 Task: Search round trip flight ticket for 2 adults, 2 infants in seat and 1 infant on lap in first from Atlantic City: Atlantic City International Airport to Greensboro: Piedmont Triad International Airport on 5-1-2023 and return on 5-2-2023. Choice of flights is Southwest. Number of bags: 1 checked bag. Price is upto 109000. Outbound departure time preference is 4:00. Return departure time preference is 19:15.
Action: Mouse moved to (219, 244)
Screenshot: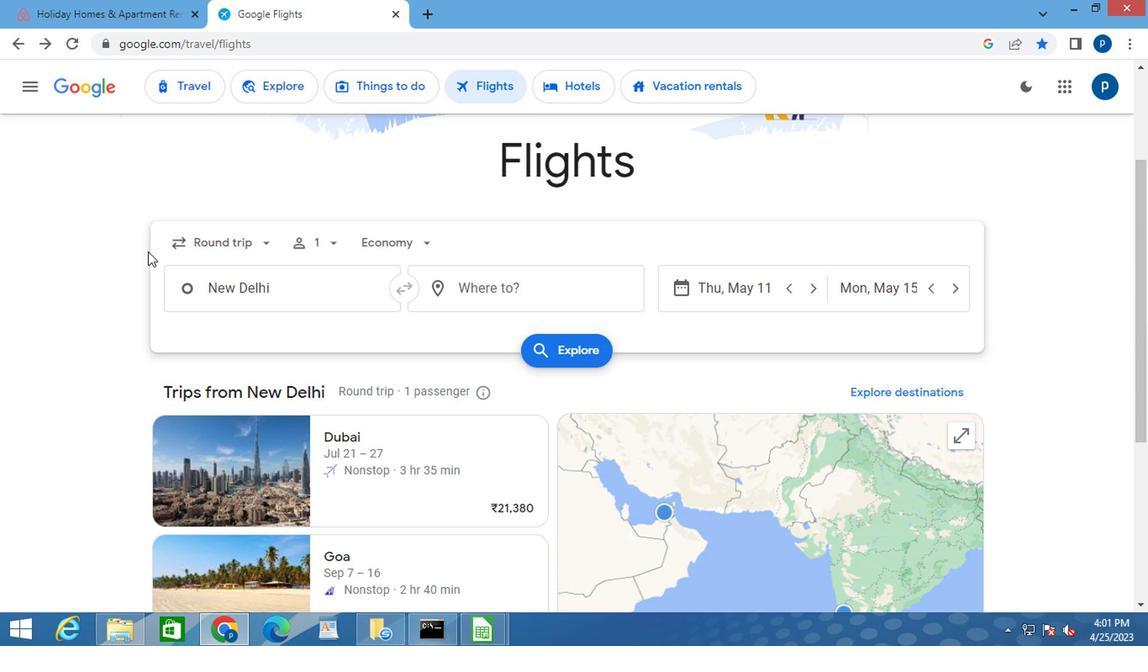 
Action: Mouse pressed left at (219, 244)
Screenshot: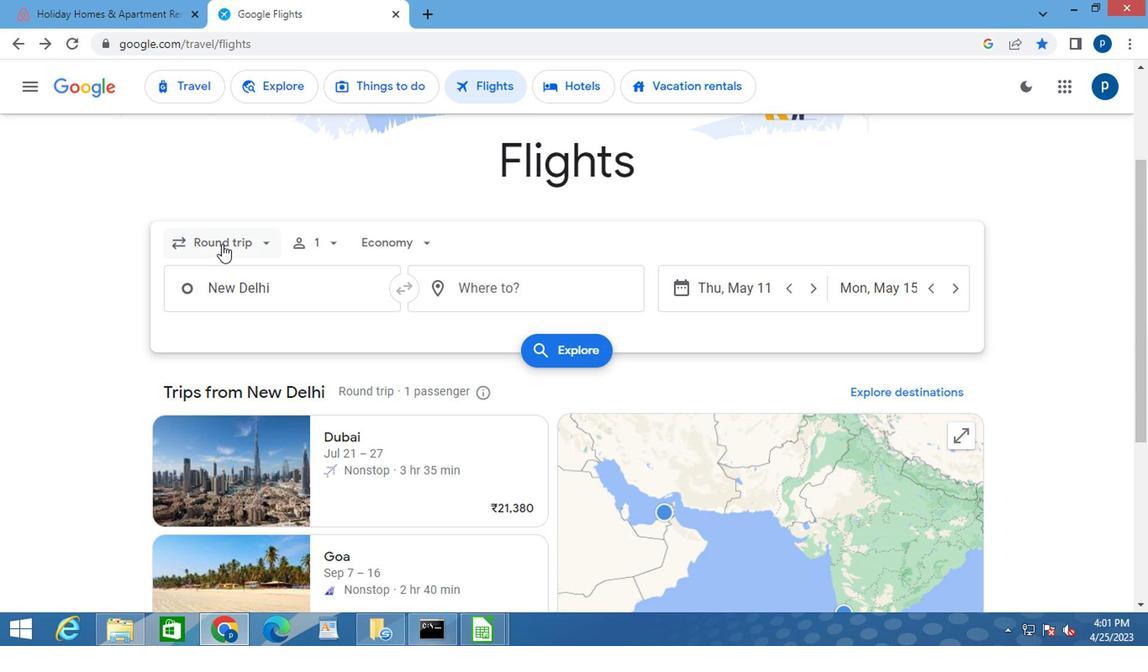 
Action: Mouse moved to (237, 285)
Screenshot: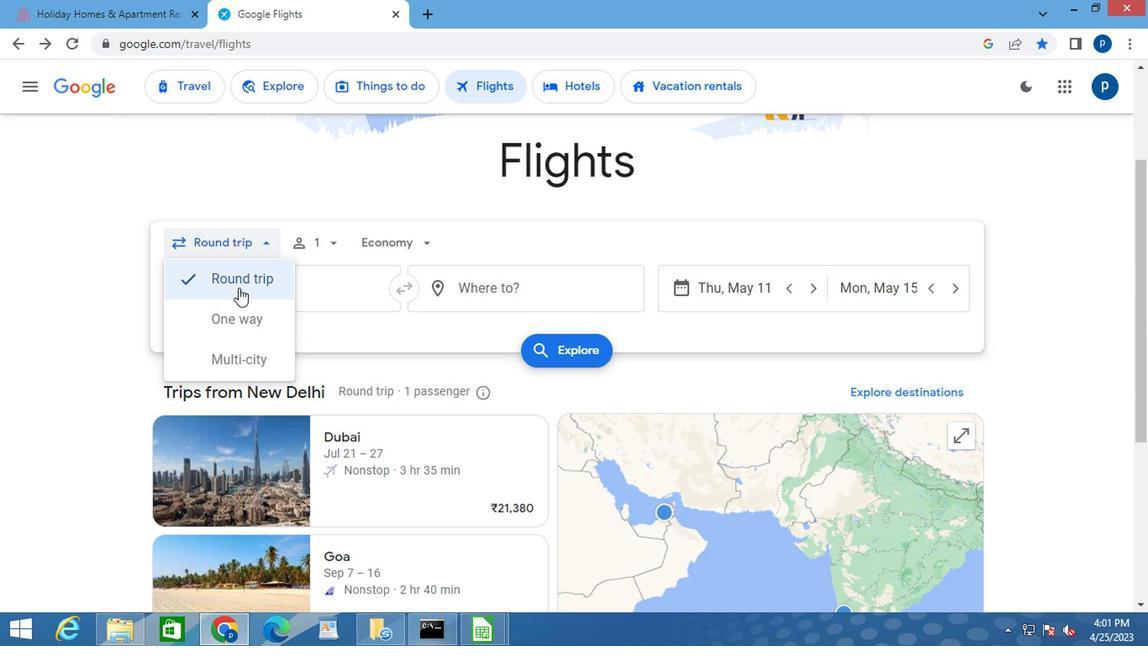 
Action: Mouse pressed left at (237, 285)
Screenshot: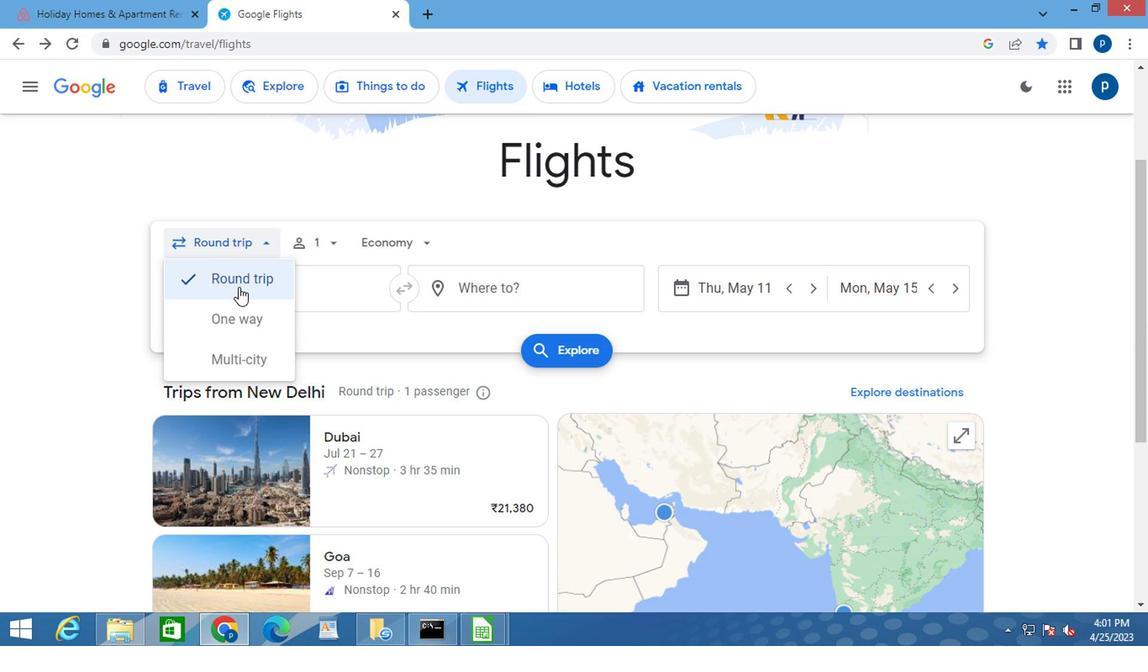 
Action: Mouse moved to (310, 244)
Screenshot: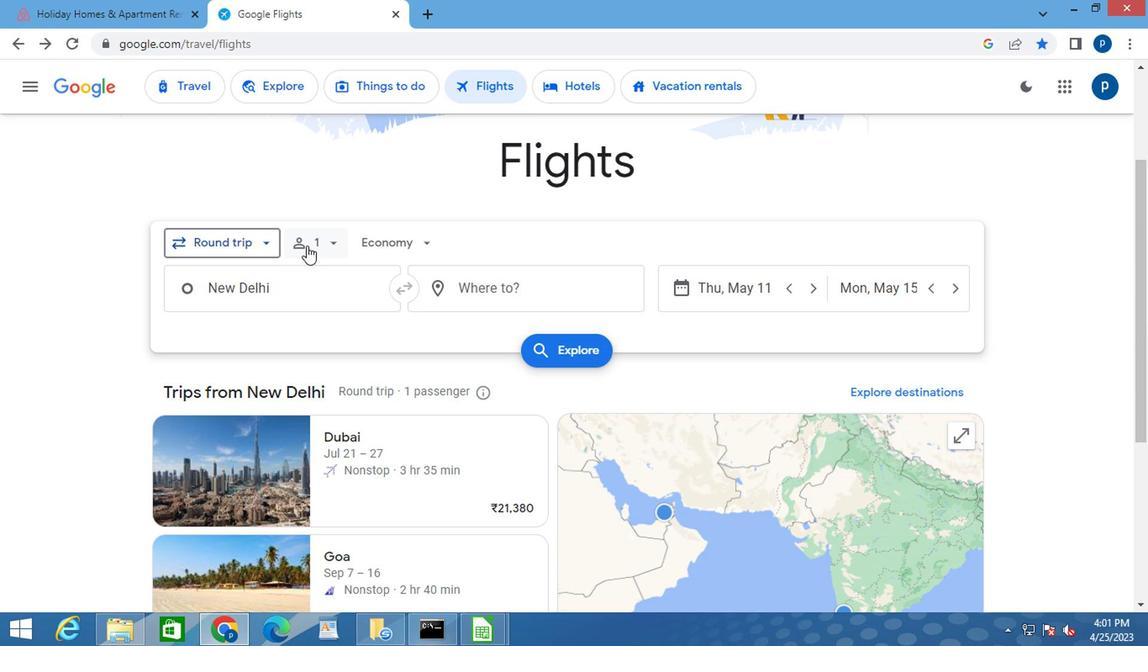 
Action: Mouse pressed left at (310, 244)
Screenshot: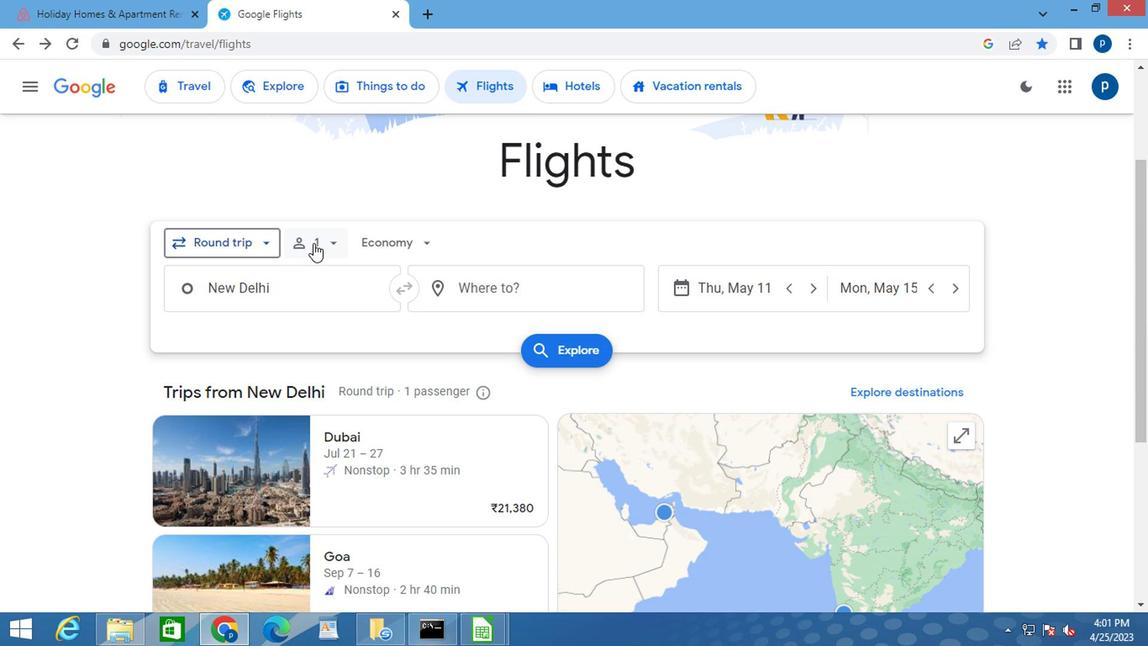 
Action: Mouse moved to (459, 290)
Screenshot: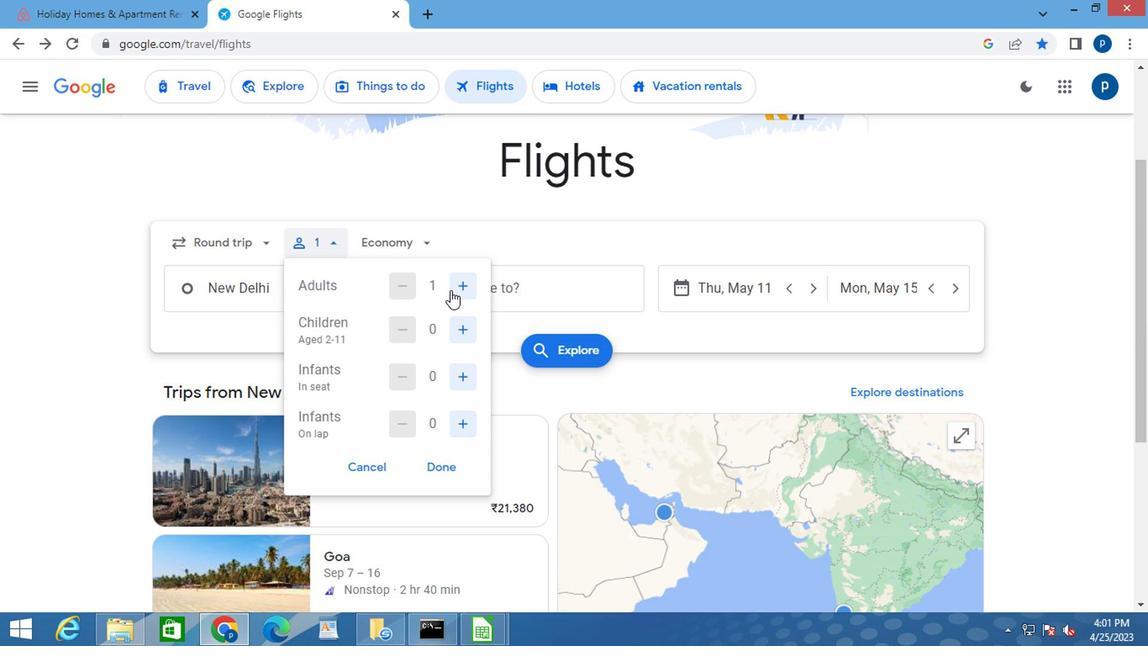 
Action: Mouse pressed left at (459, 290)
Screenshot: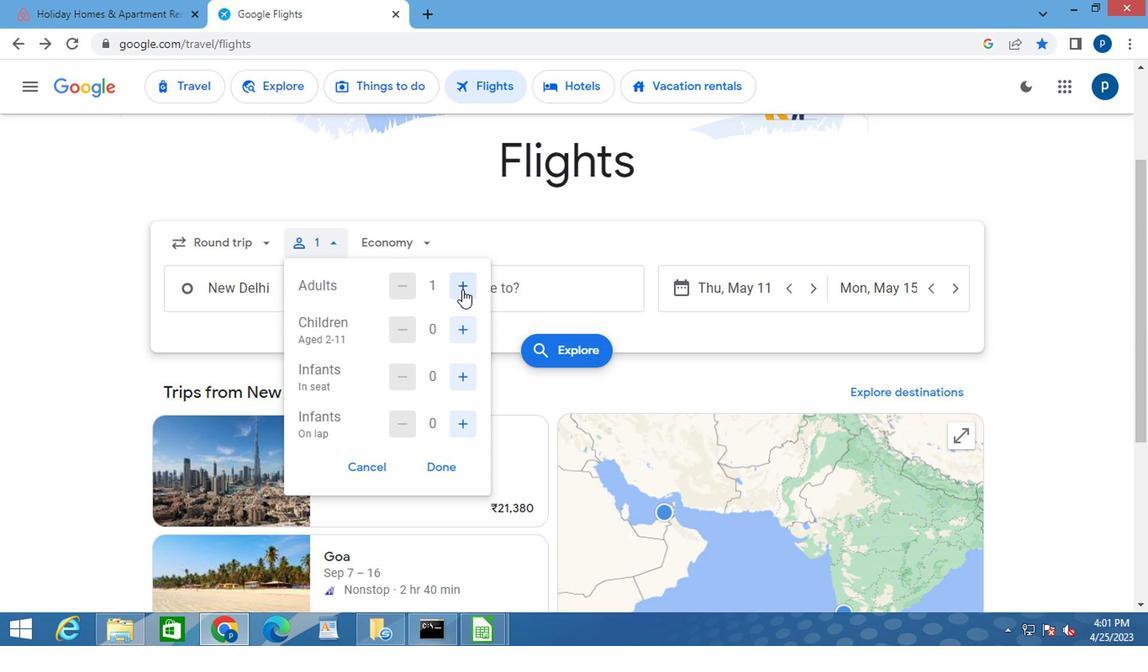 
Action: Mouse moved to (463, 376)
Screenshot: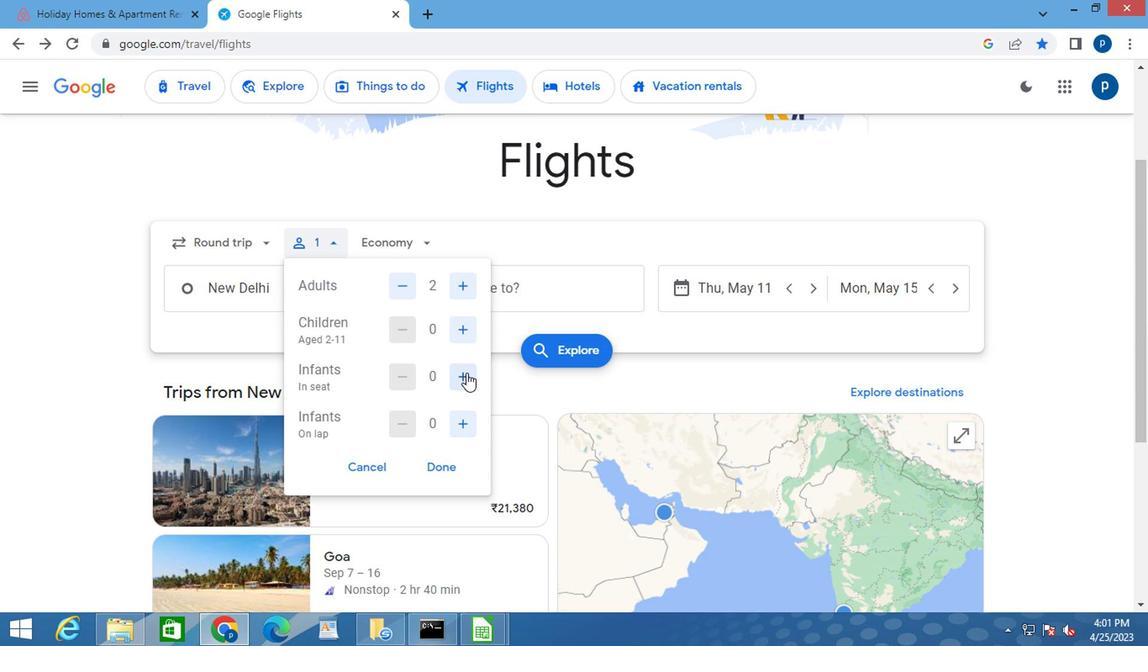 
Action: Mouse pressed left at (463, 376)
Screenshot: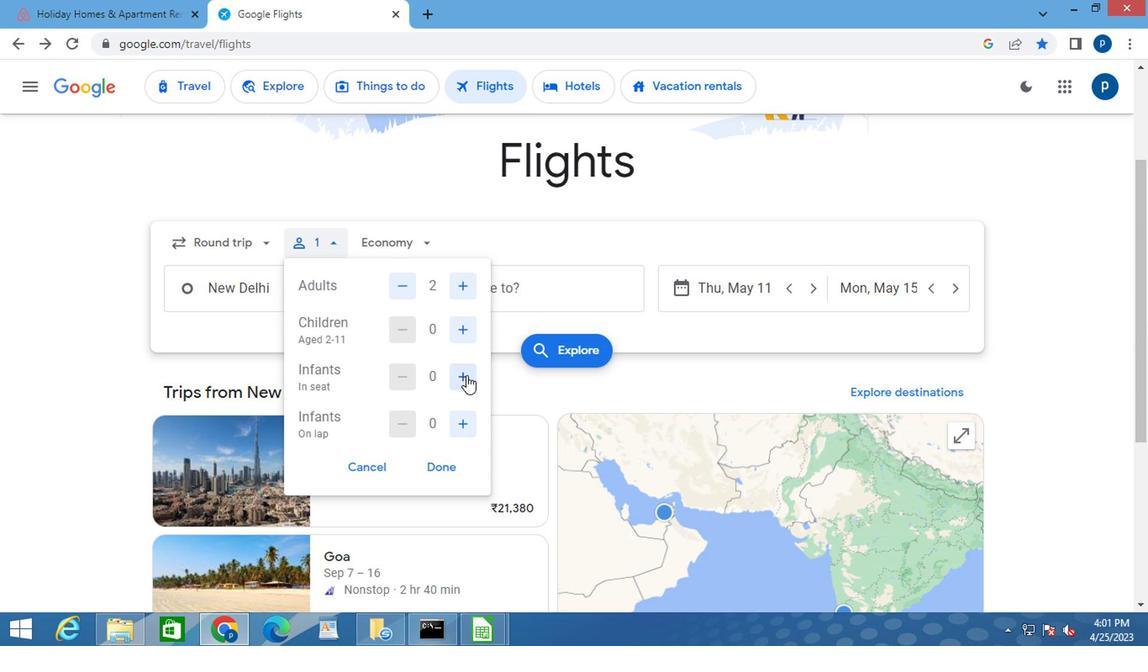 
Action: Mouse moved to (463, 376)
Screenshot: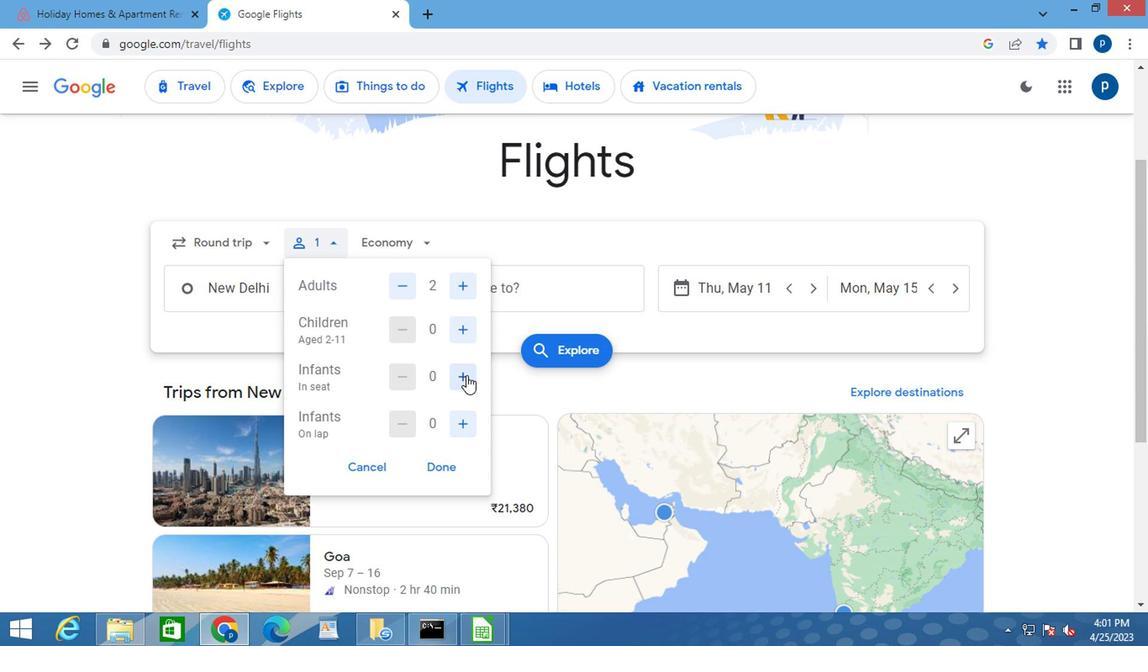 
Action: Mouse pressed left at (463, 376)
Screenshot: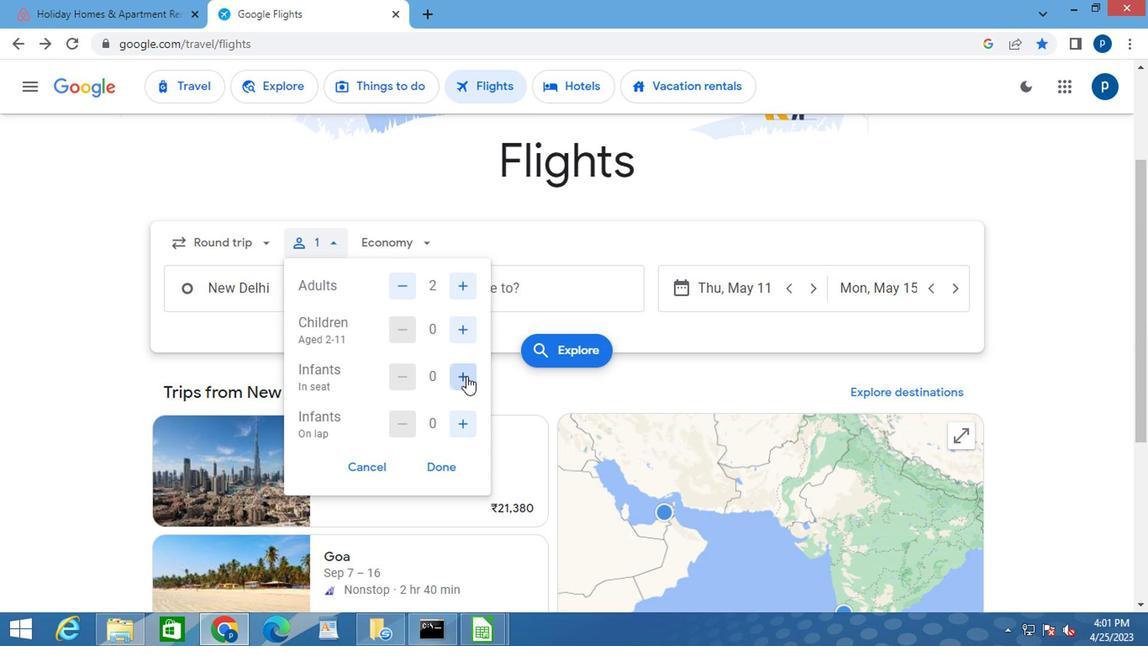 
Action: Mouse moved to (459, 424)
Screenshot: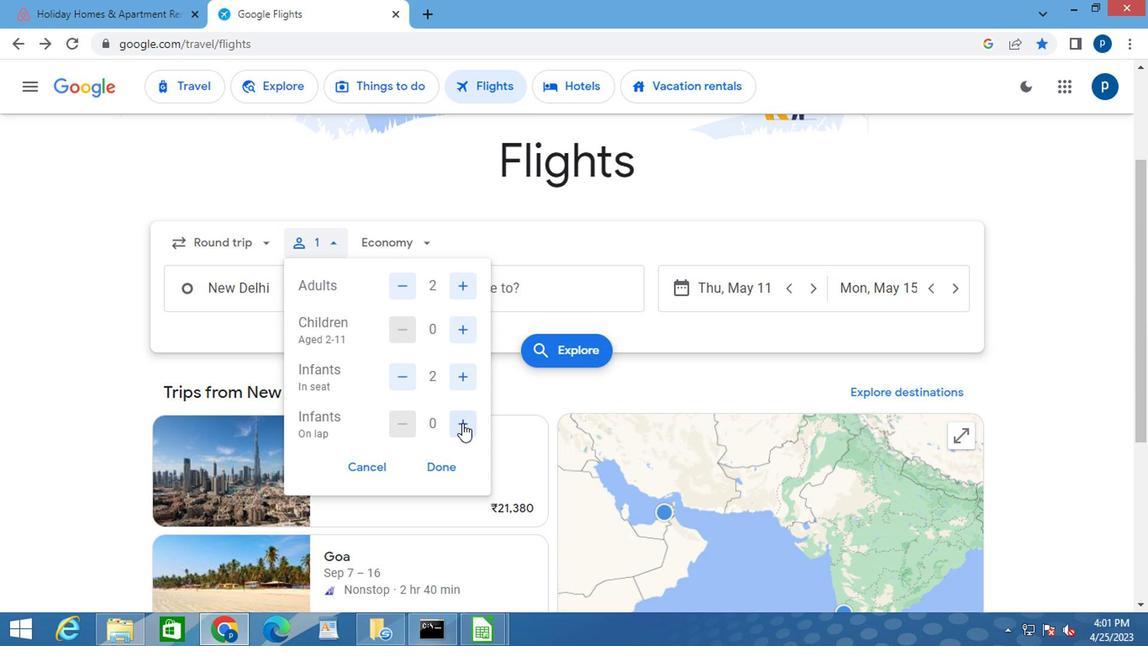 
Action: Mouse pressed left at (459, 424)
Screenshot: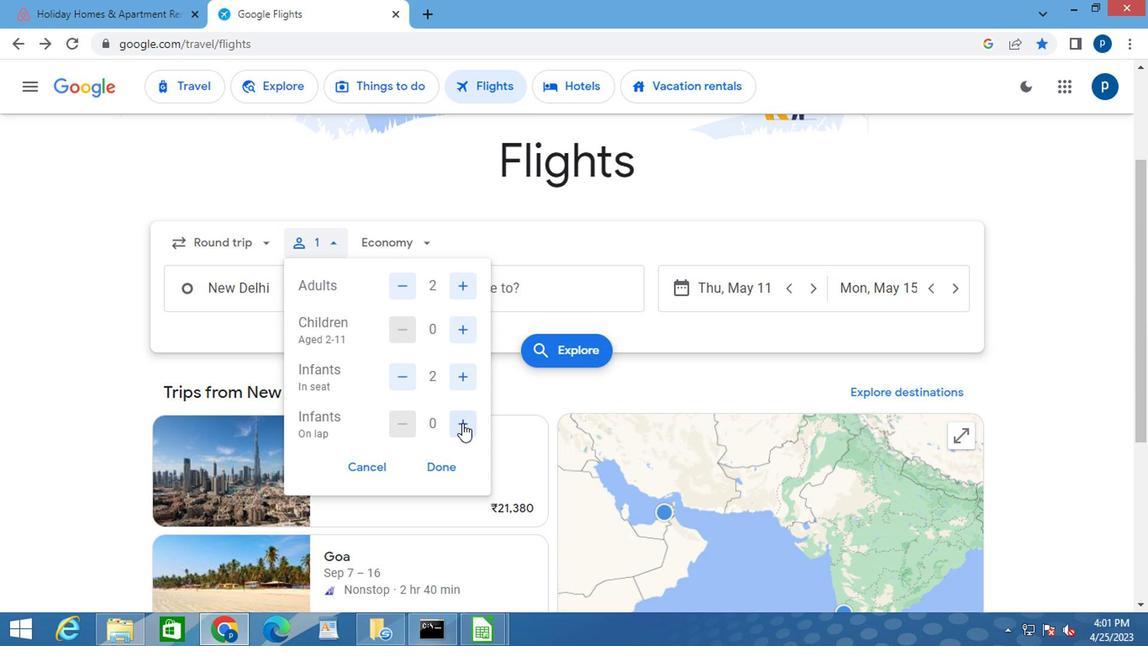 
Action: Mouse moved to (442, 464)
Screenshot: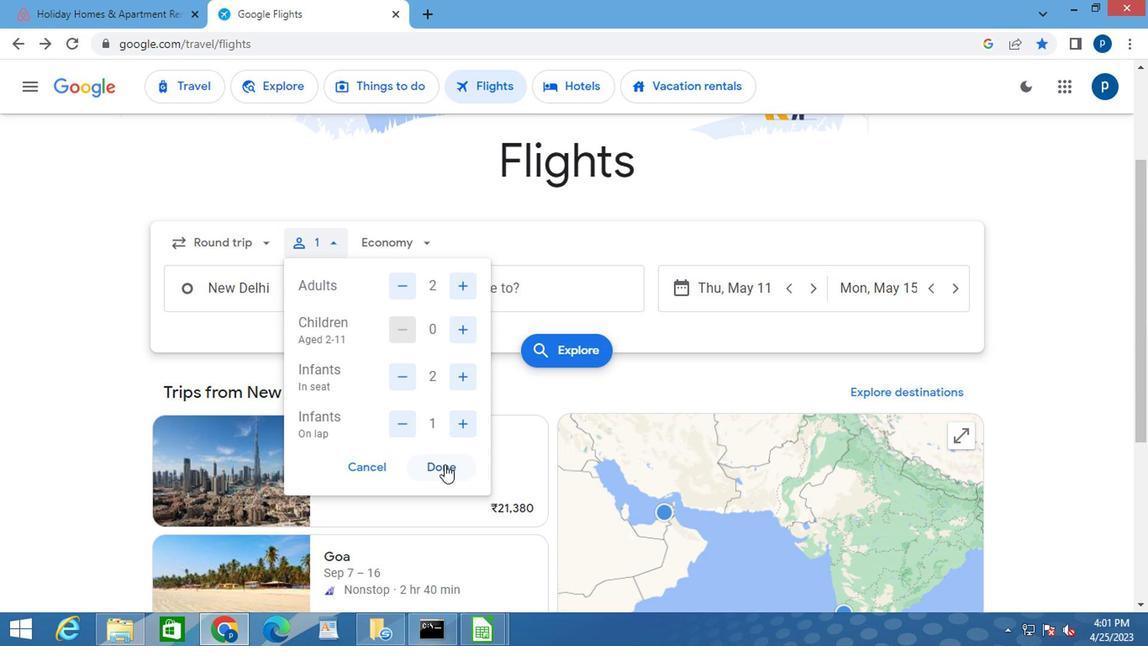 
Action: Mouse pressed left at (442, 464)
Screenshot: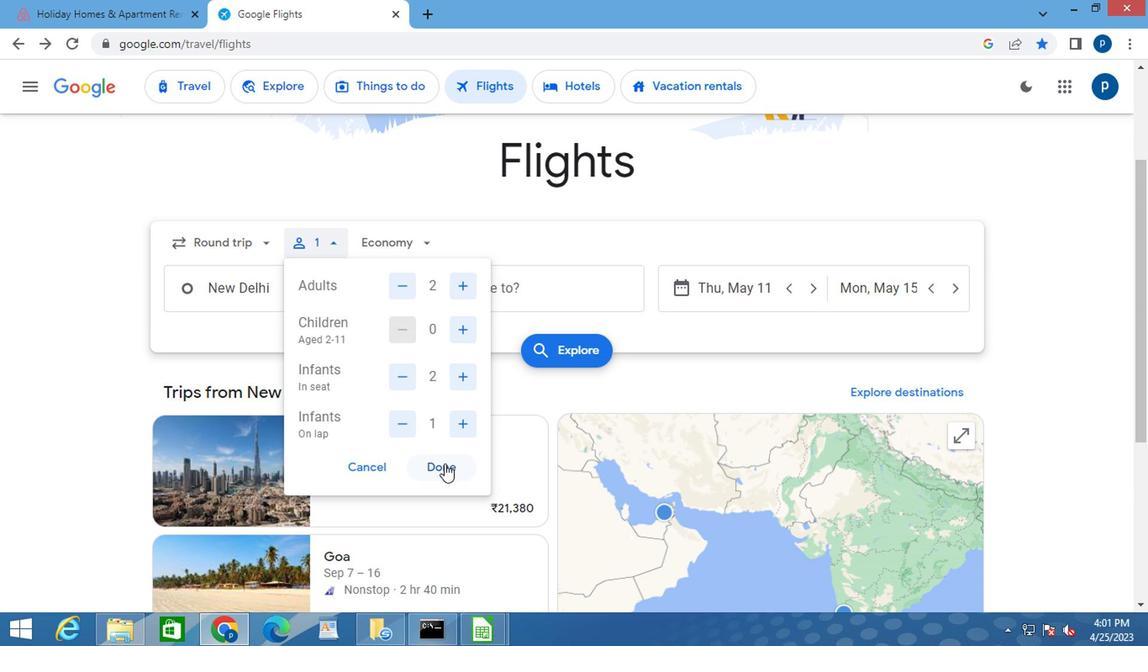 
Action: Mouse moved to (391, 251)
Screenshot: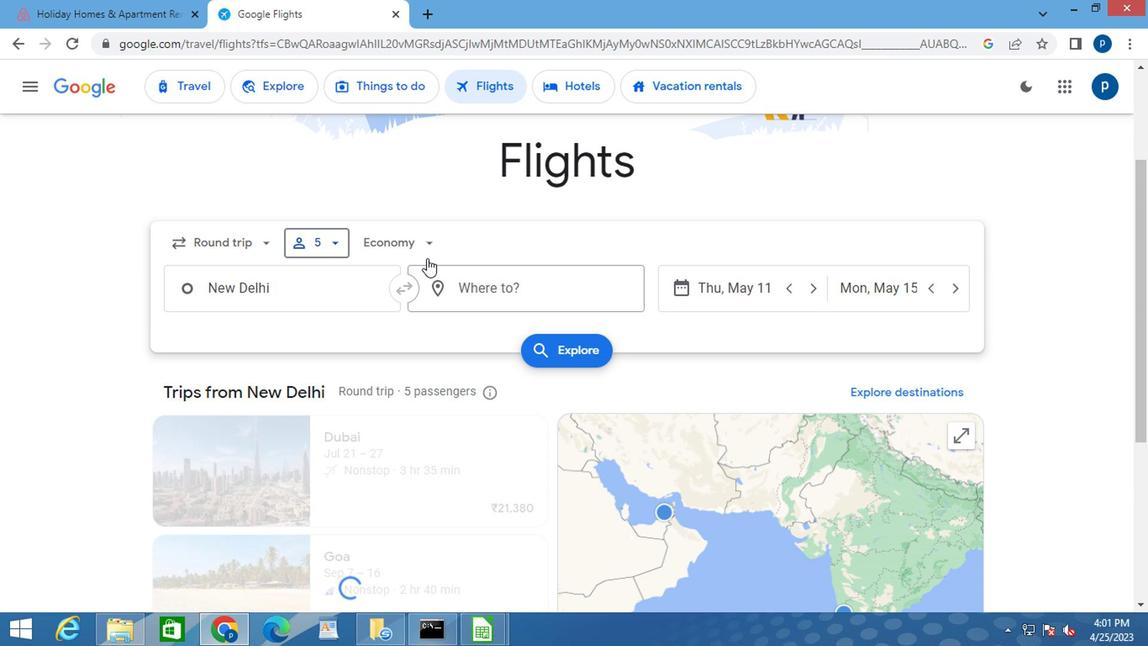 
Action: Mouse pressed left at (391, 251)
Screenshot: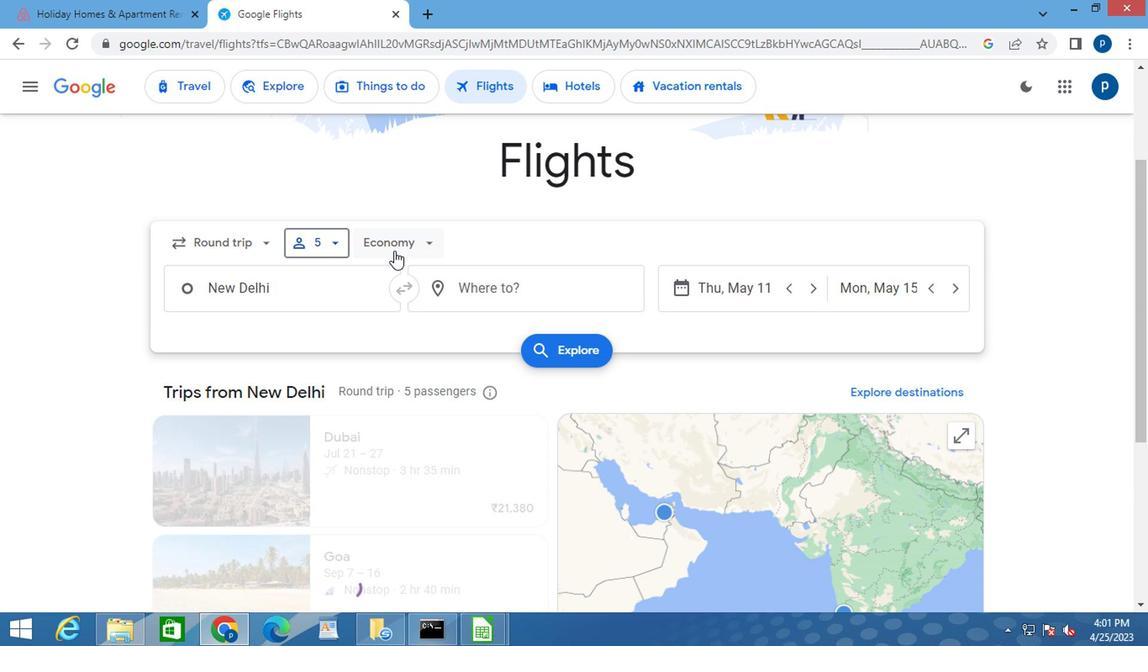 
Action: Mouse moved to (401, 393)
Screenshot: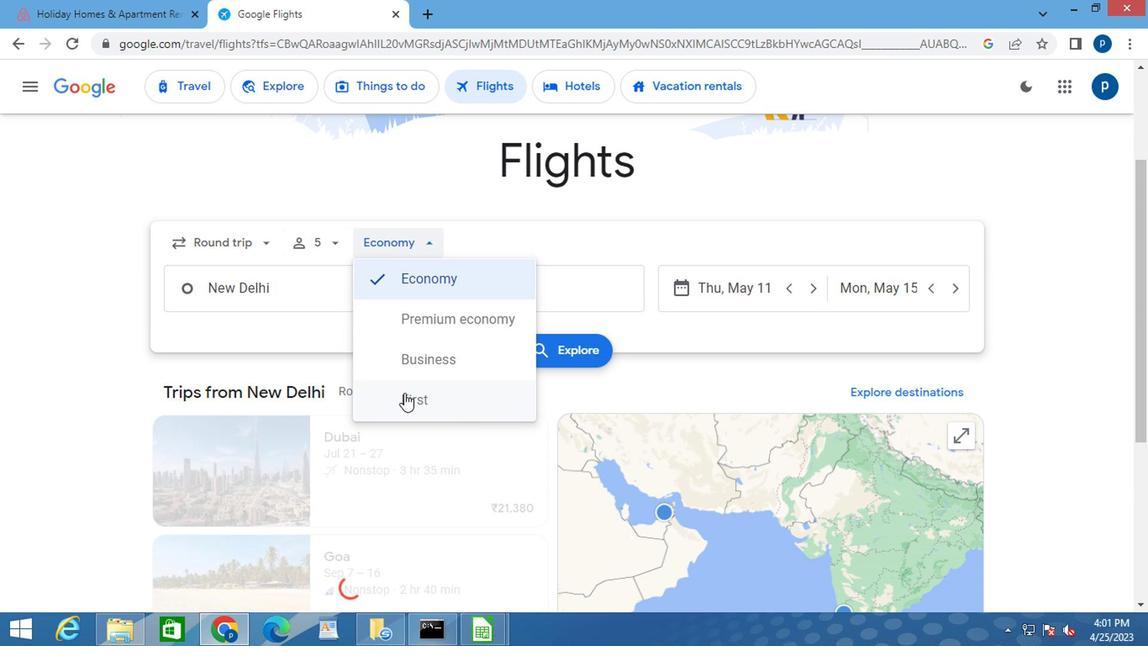 
Action: Mouse pressed left at (401, 393)
Screenshot: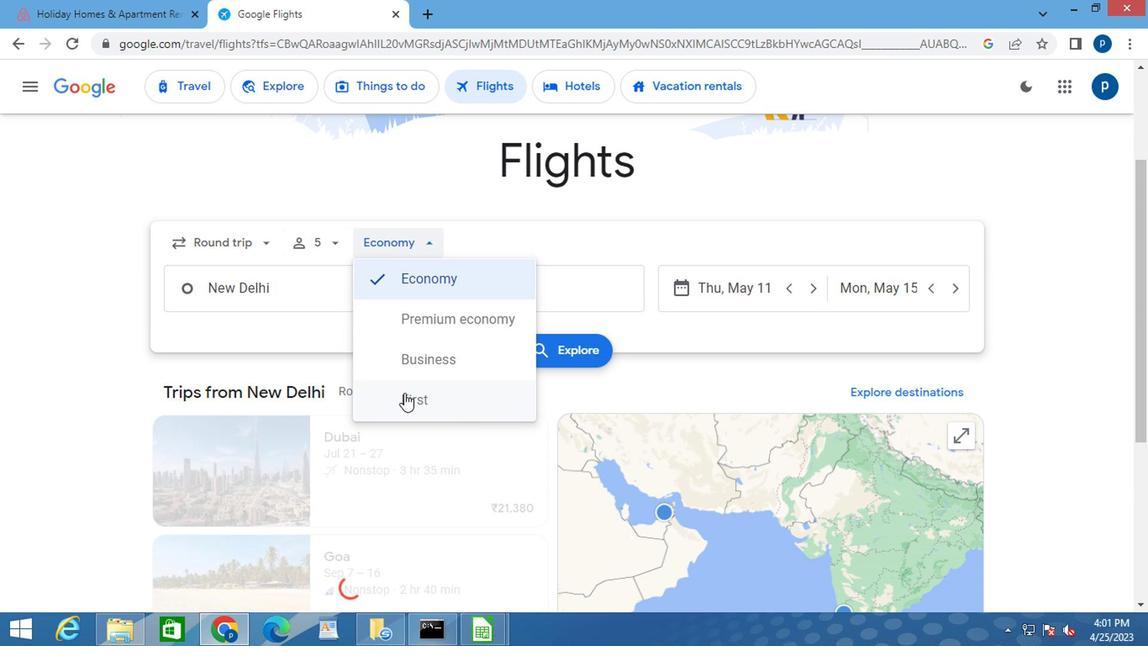 
Action: Mouse moved to (247, 287)
Screenshot: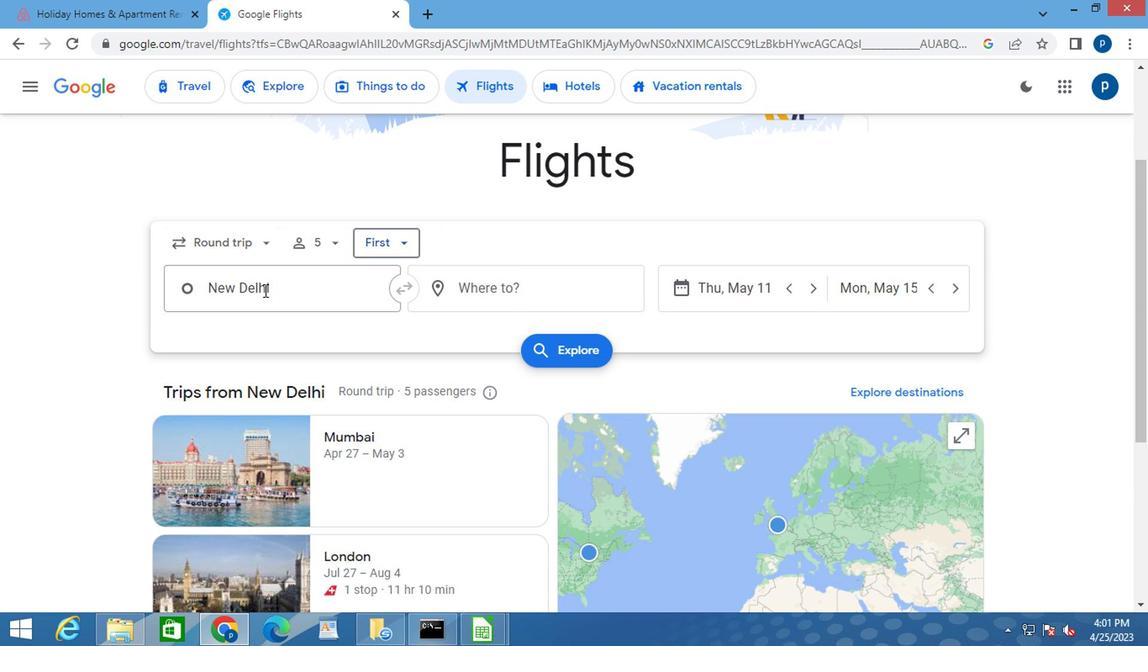 
Action: Mouse pressed left at (247, 287)
Screenshot: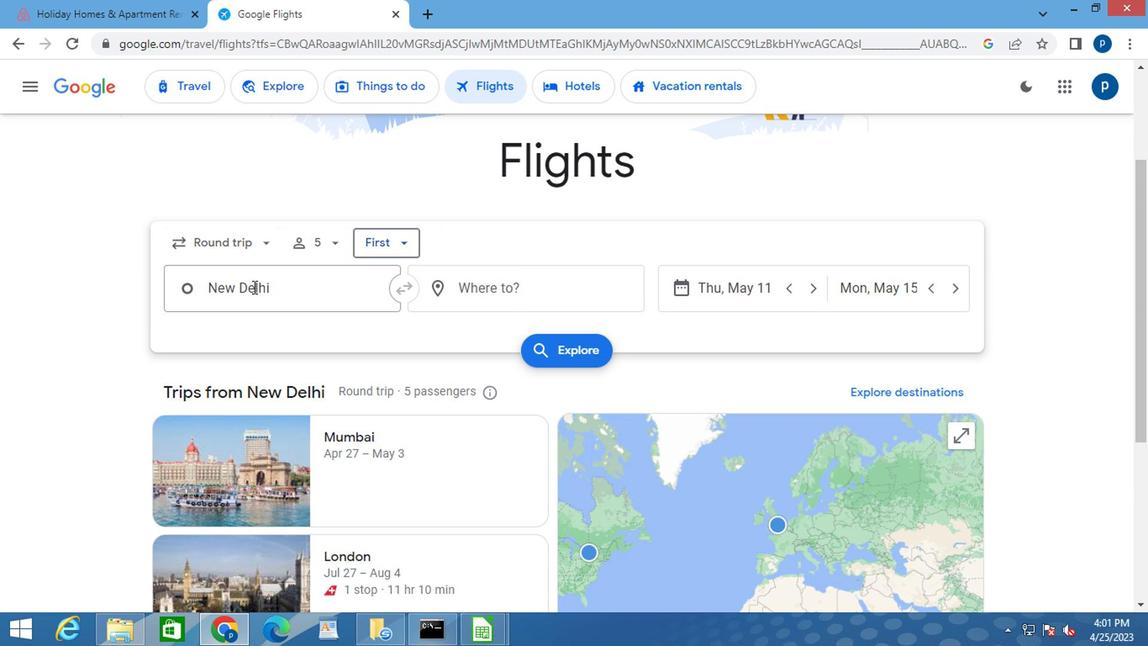
Action: Mouse pressed left at (247, 287)
Screenshot: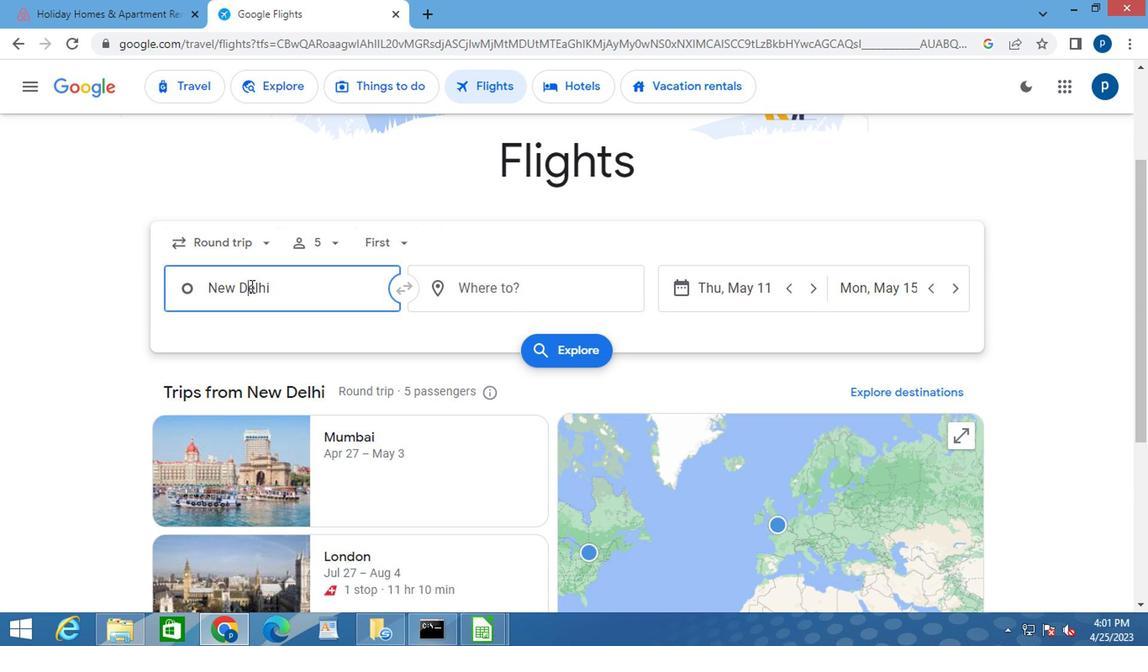 
Action: Key pressed <Key.delete><Key.caps_lock>a<Key.caps_lock>tlanti
Screenshot: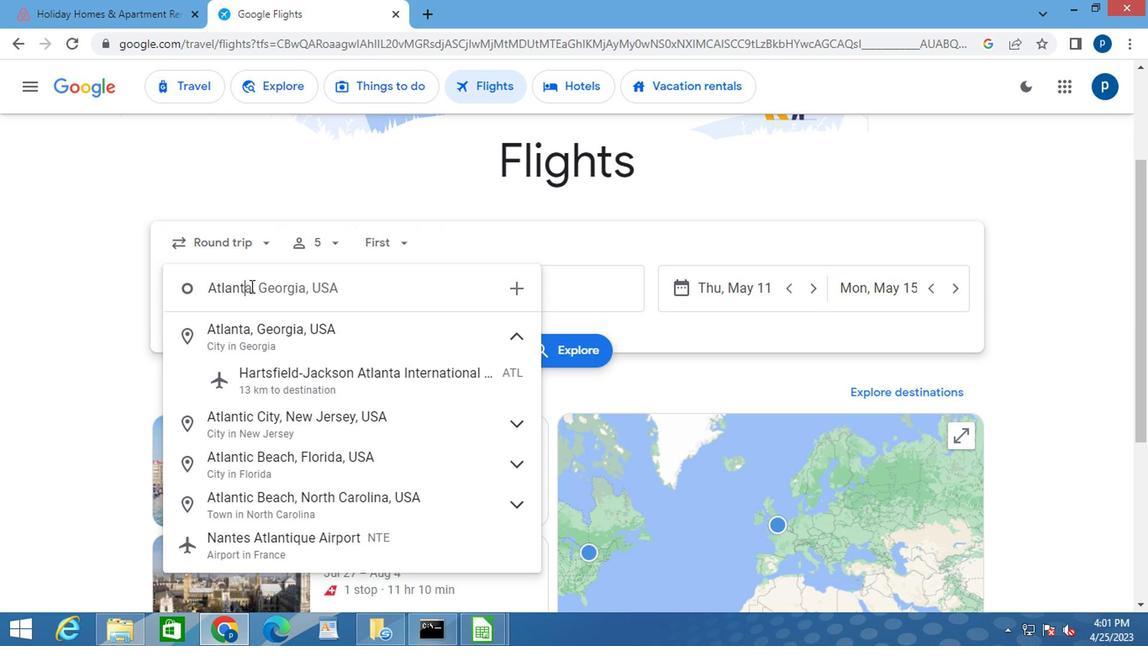 
Action: Mouse moved to (334, 427)
Screenshot: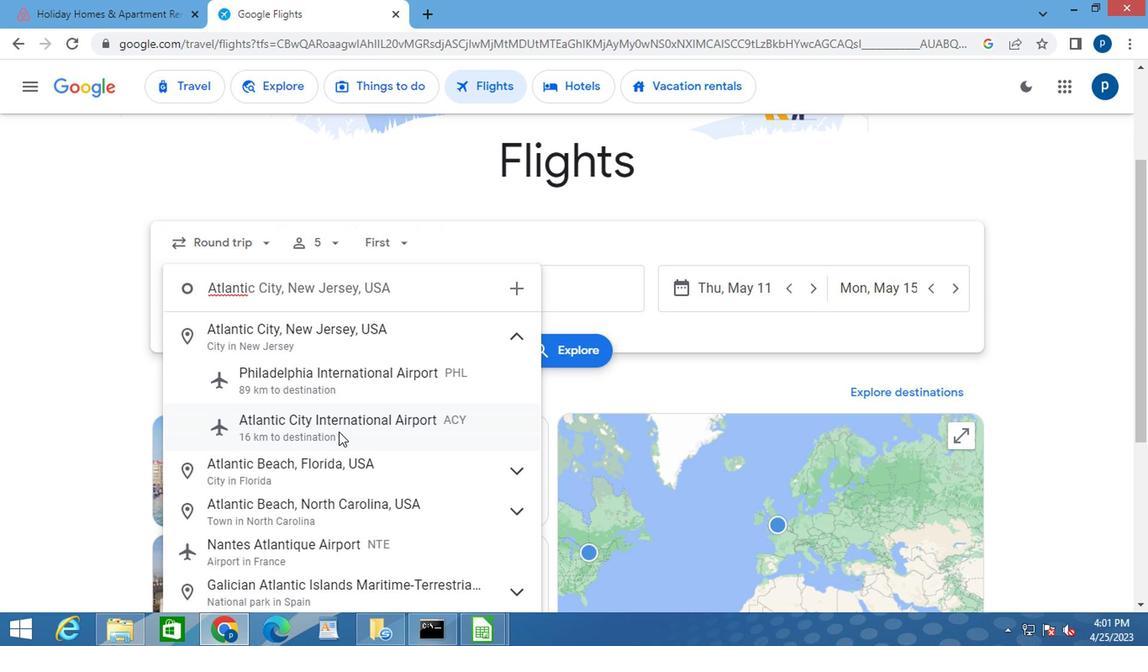 
Action: Mouse pressed left at (334, 427)
Screenshot: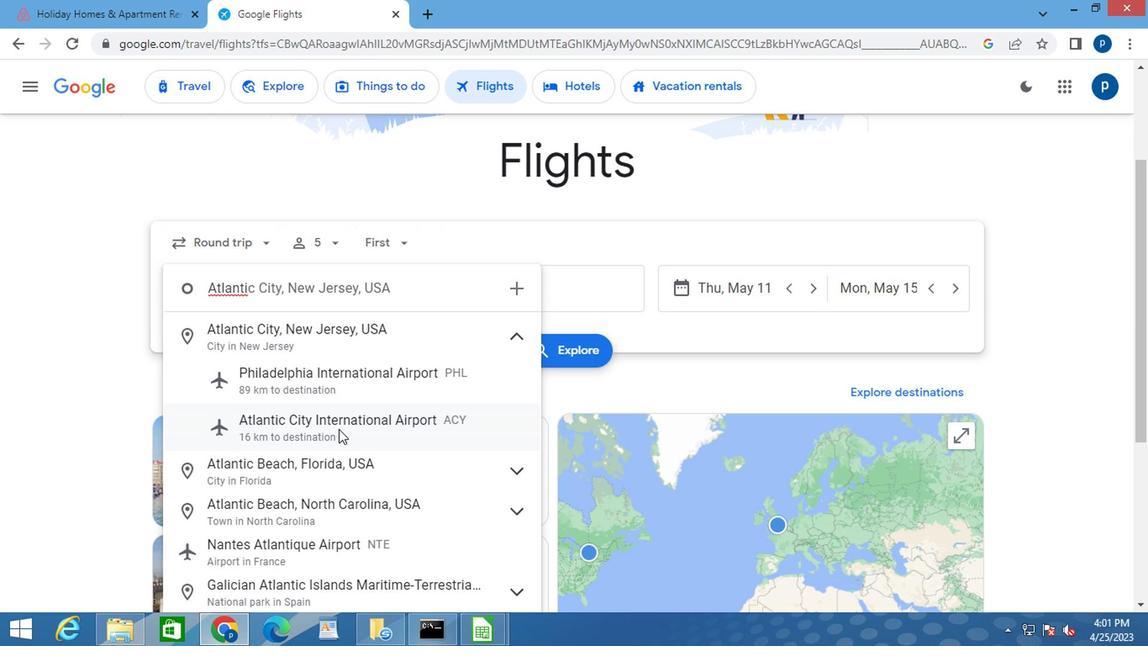
Action: Mouse moved to (476, 291)
Screenshot: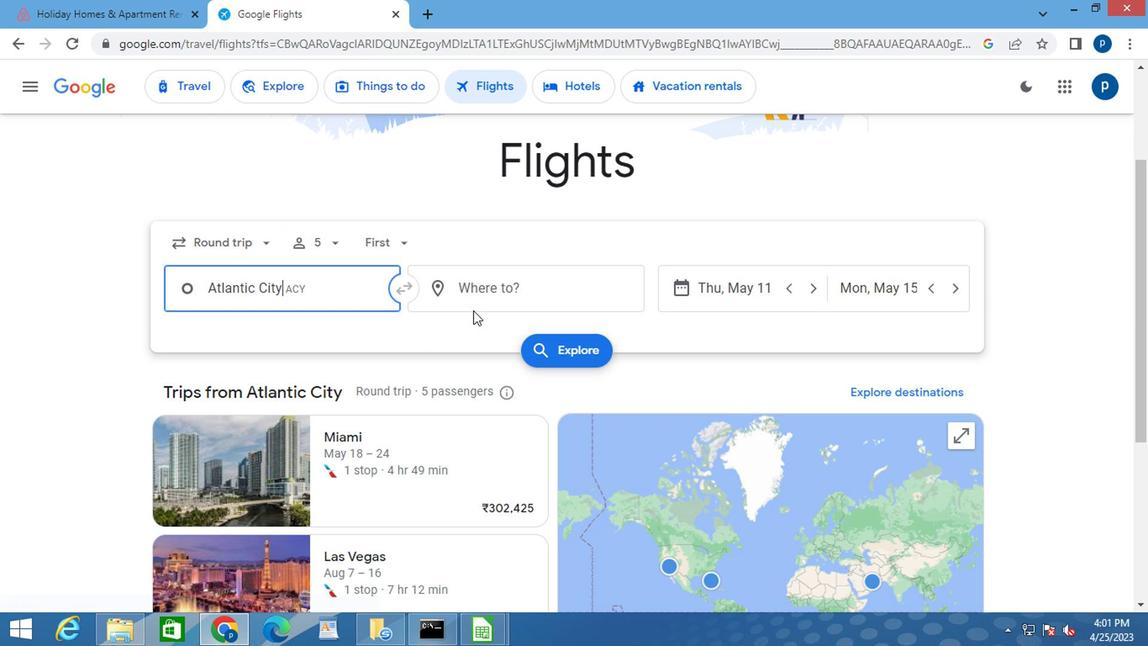 
Action: Mouse pressed left at (476, 291)
Screenshot: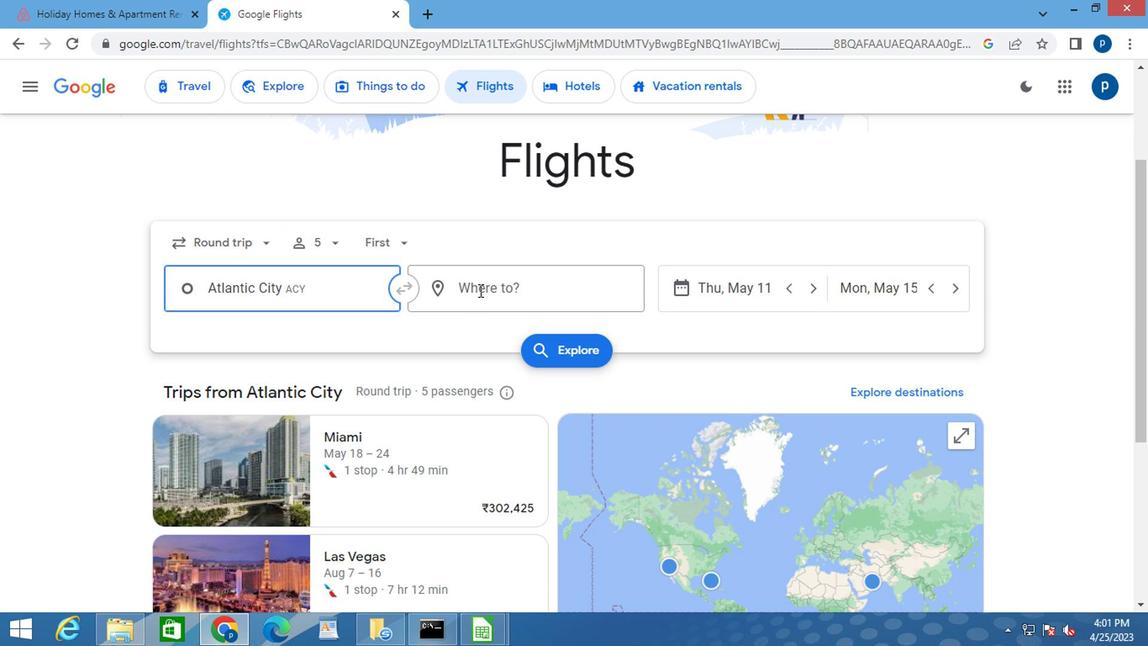 
Action: Mouse moved to (476, 291)
Screenshot: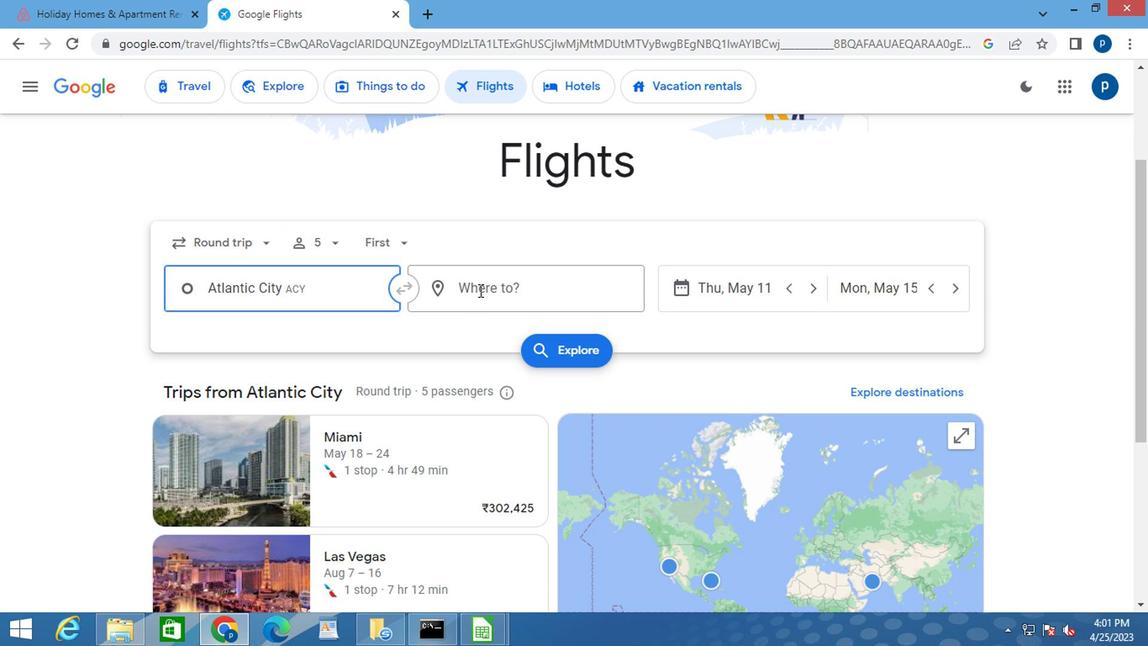 
Action: Key pressed <Key.caps_lock>p<Key.caps_lock>iedm
Screenshot: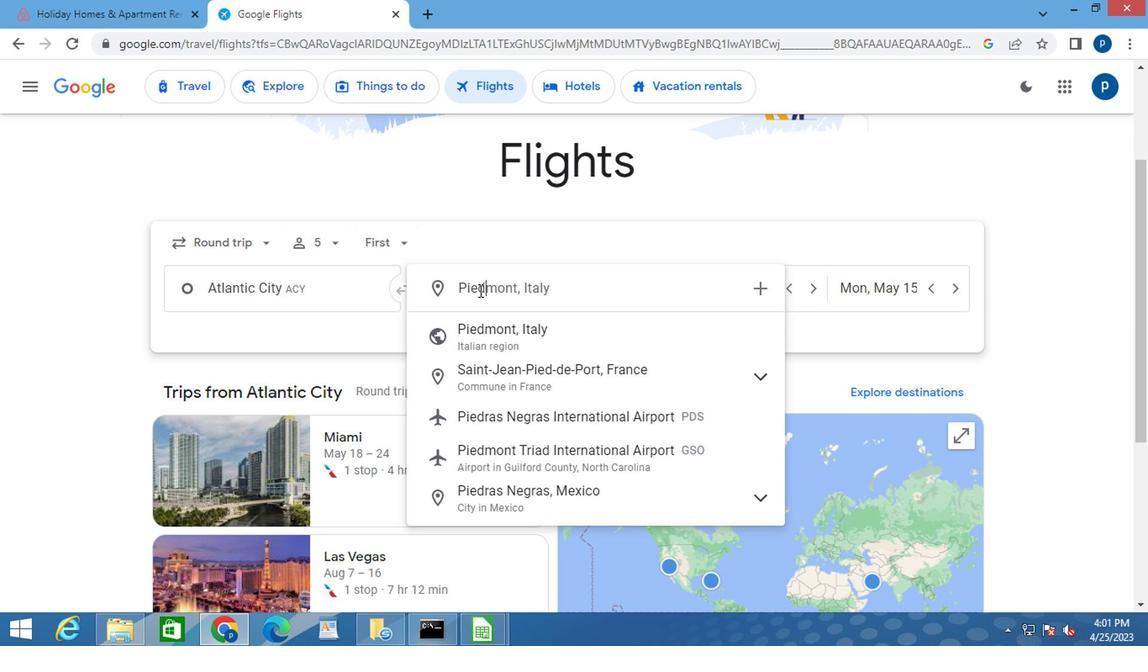 
Action: Mouse moved to (502, 370)
Screenshot: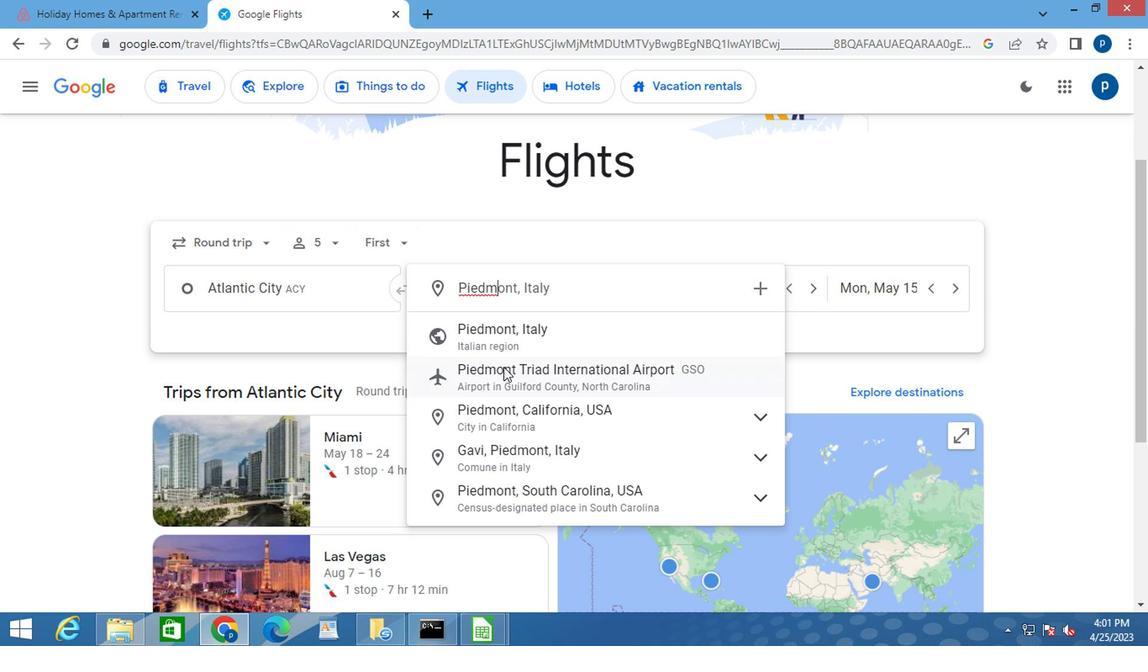 
Action: Mouse pressed left at (502, 370)
Screenshot: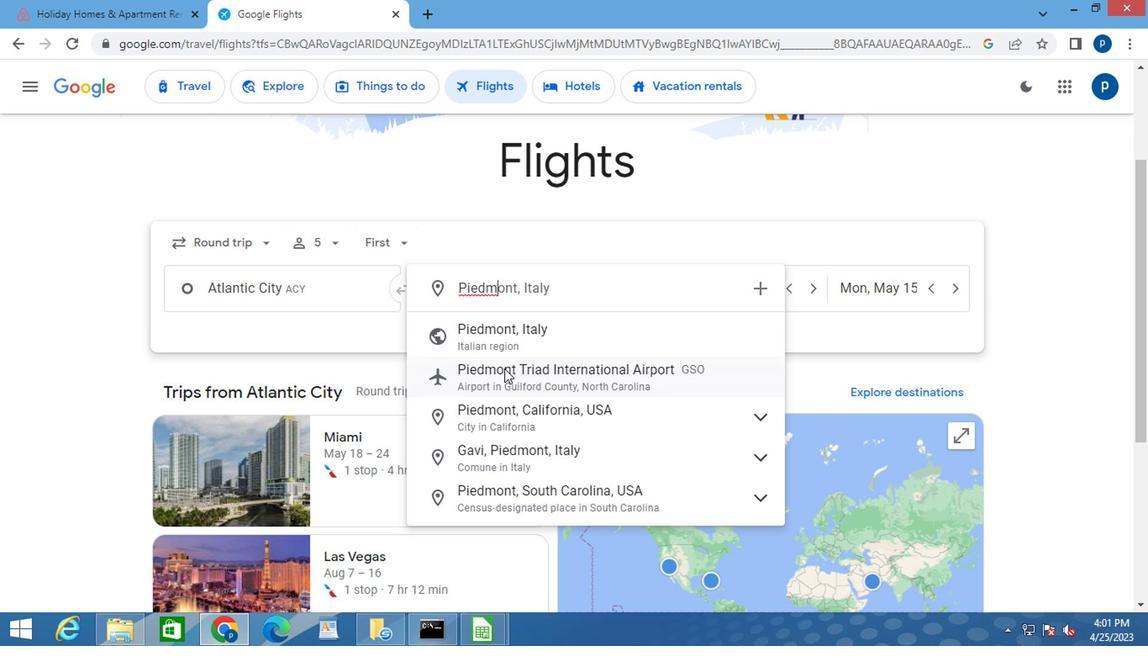
Action: Mouse moved to (672, 291)
Screenshot: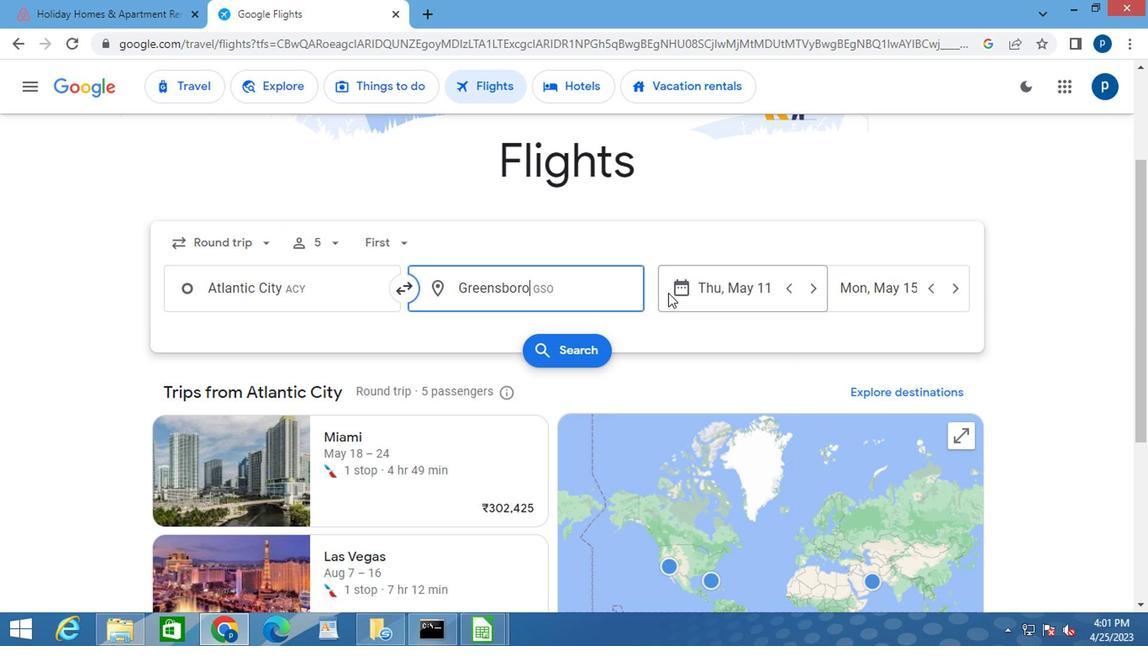 
Action: Mouse pressed left at (672, 291)
Screenshot: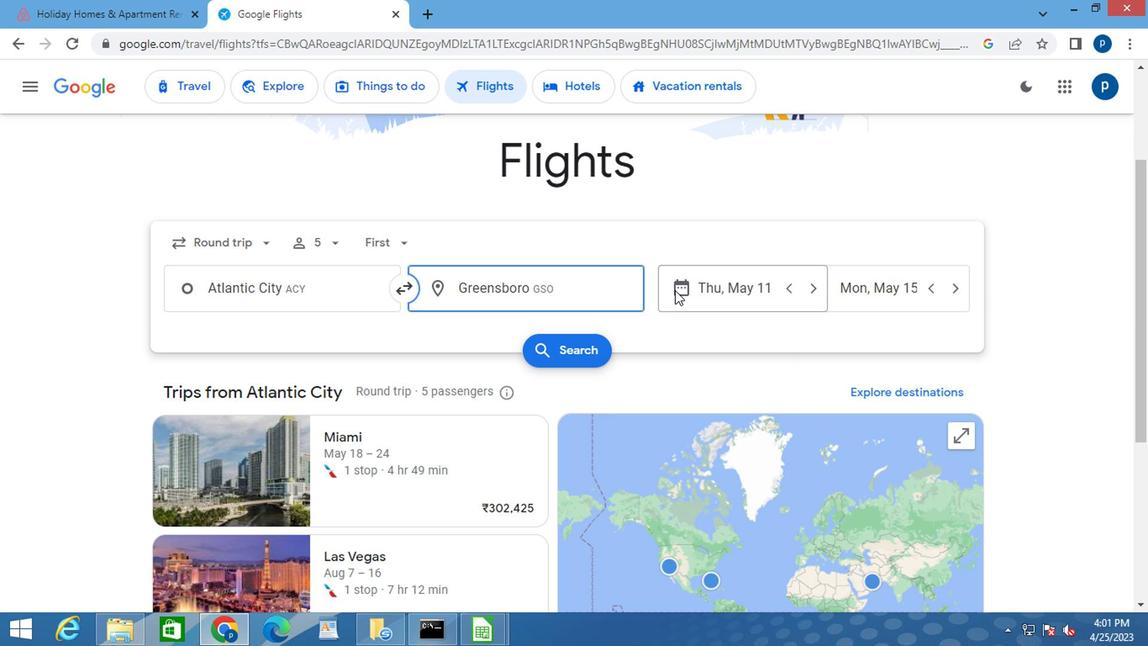 
Action: Mouse moved to (733, 307)
Screenshot: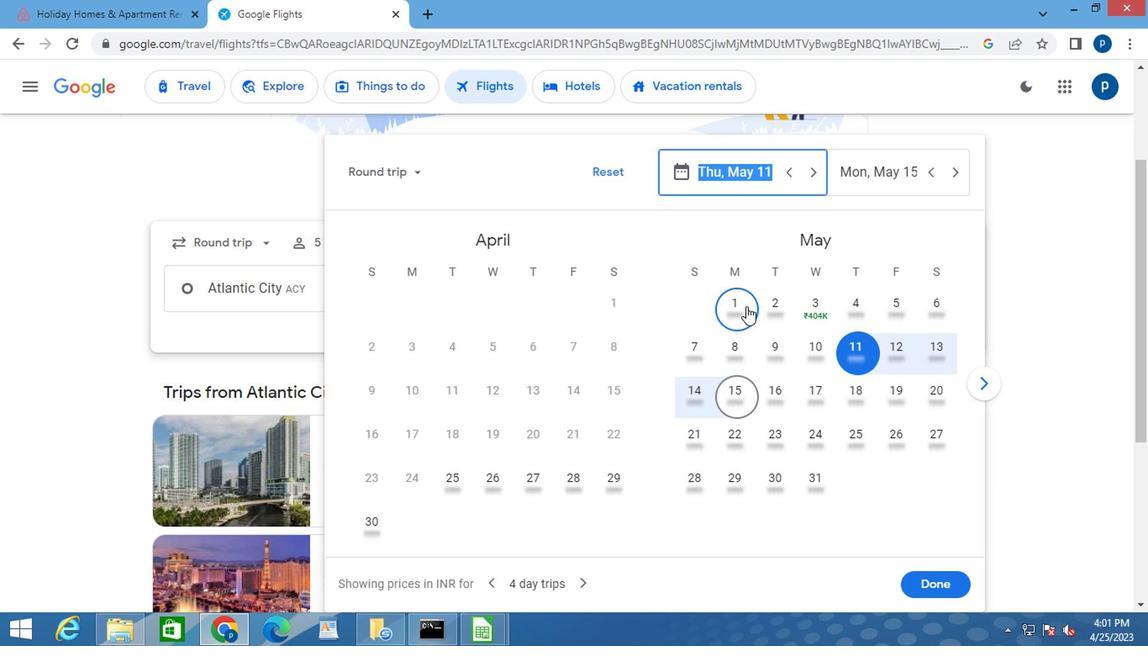 
Action: Mouse pressed left at (733, 307)
Screenshot: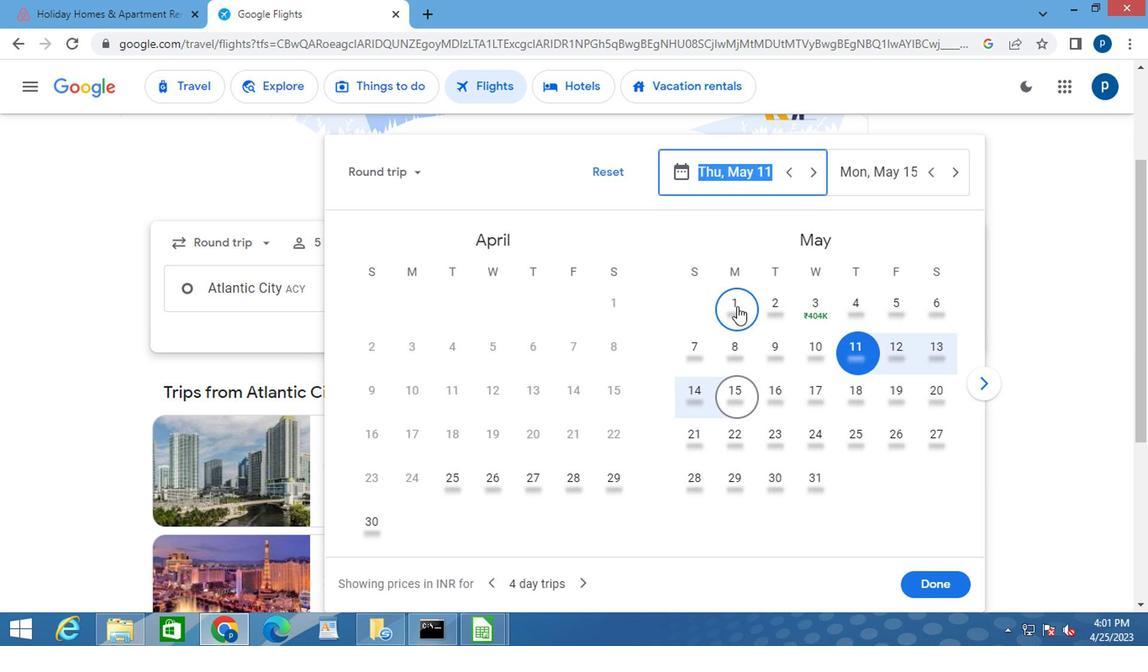
Action: Mouse moved to (770, 304)
Screenshot: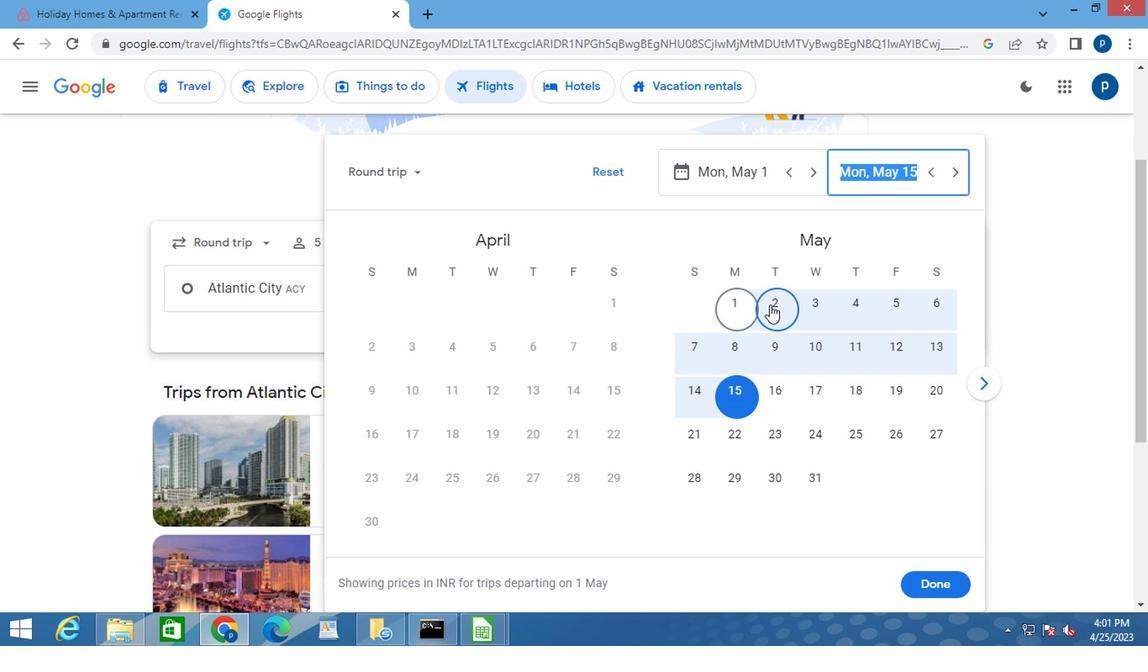 
Action: Mouse pressed left at (770, 304)
Screenshot: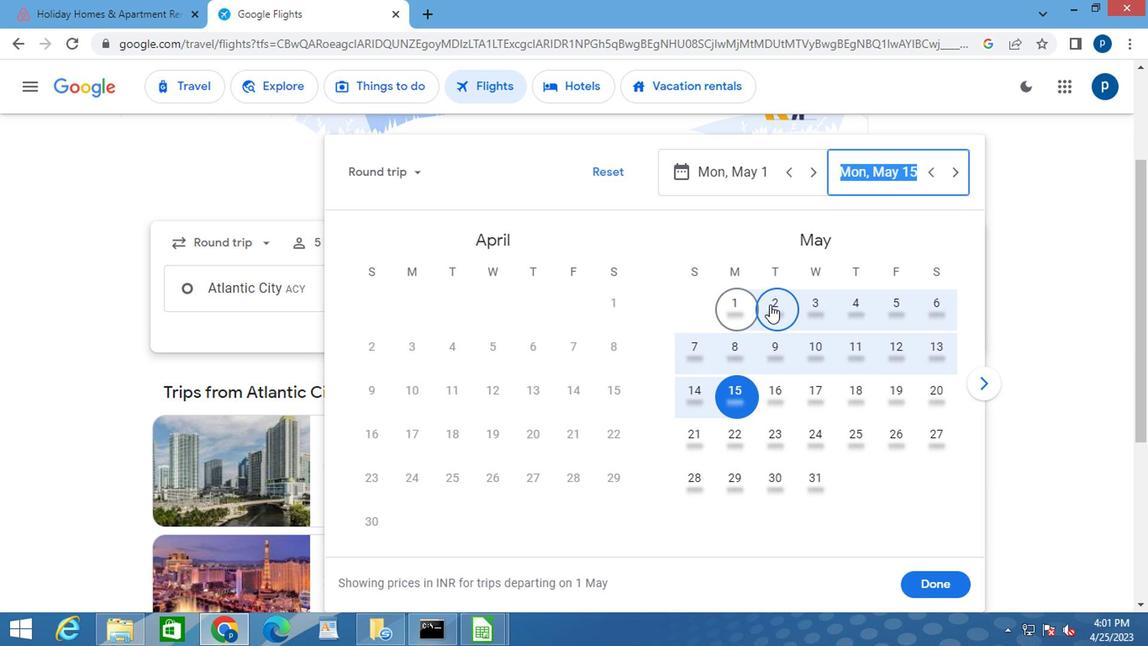 
Action: Mouse moved to (928, 584)
Screenshot: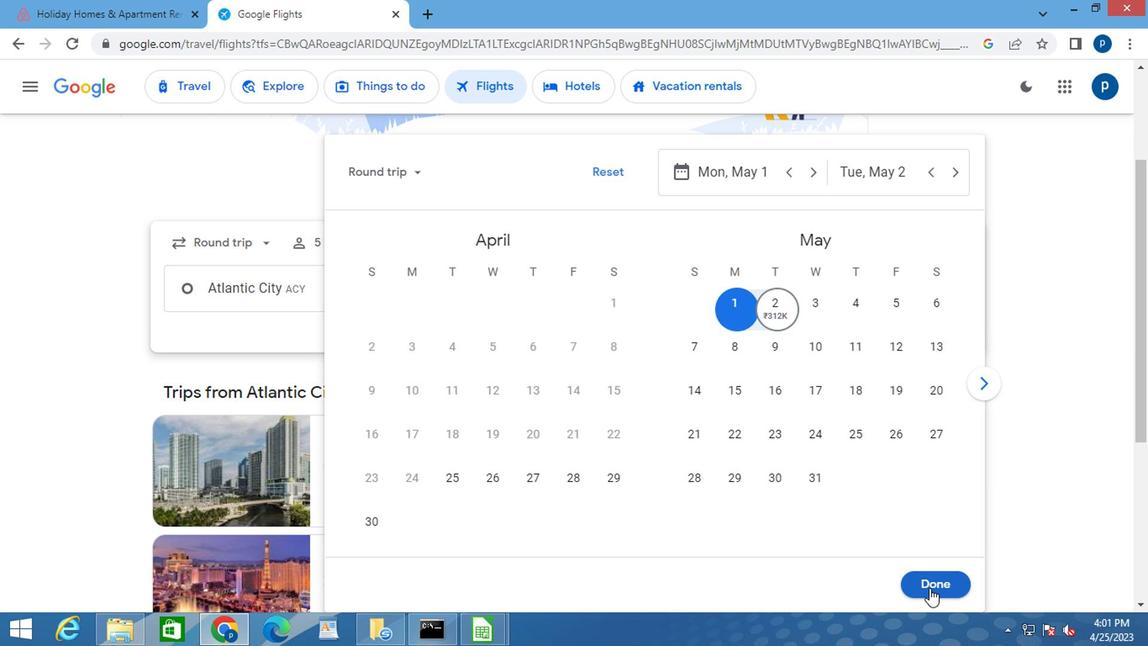 
Action: Mouse pressed left at (928, 584)
Screenshot: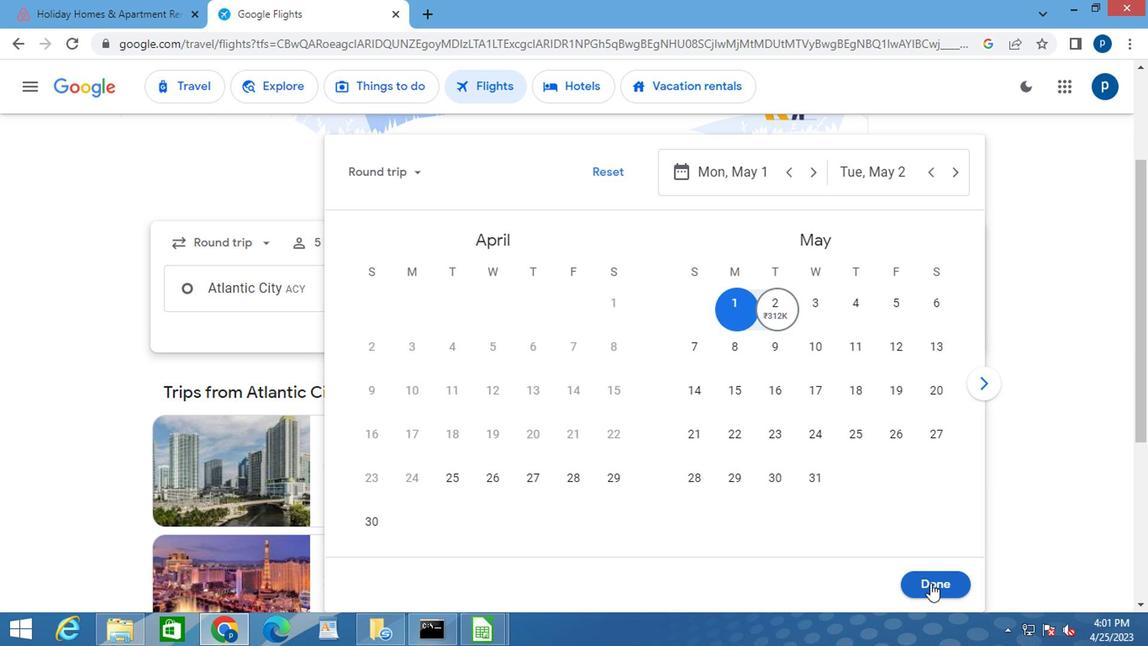 
Action: Mouse moved to (571, 353)
Screenshot: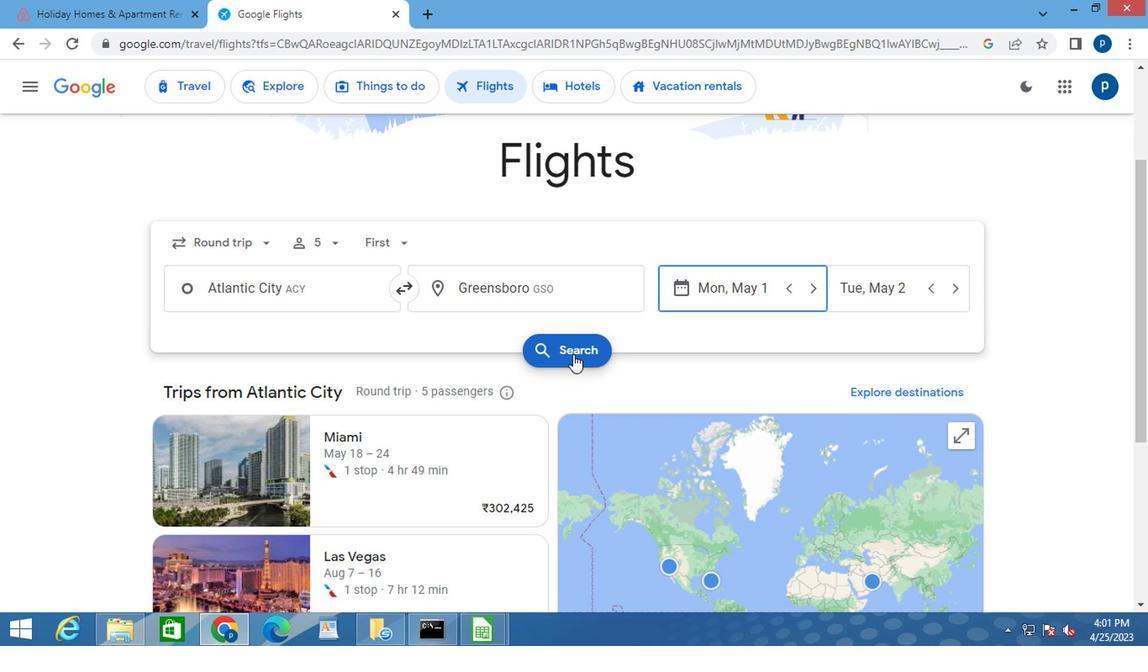
Action: Mouse pressed left at (571, 353)
Screenshot: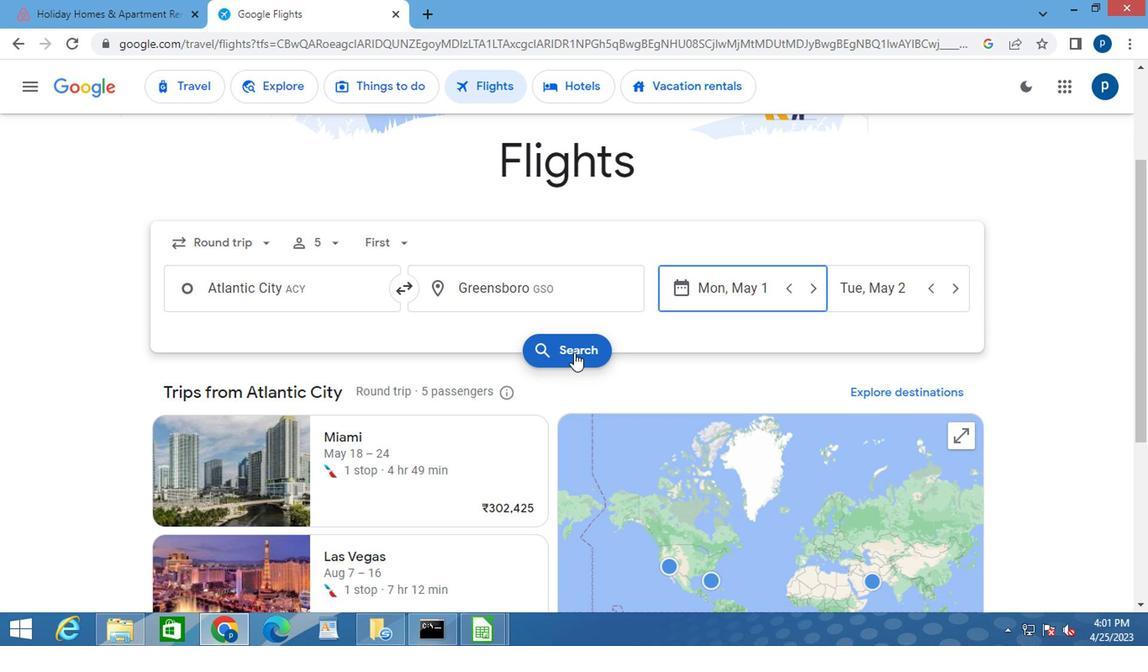 
Action: Mouse moved to (177, 233)
Screenshot: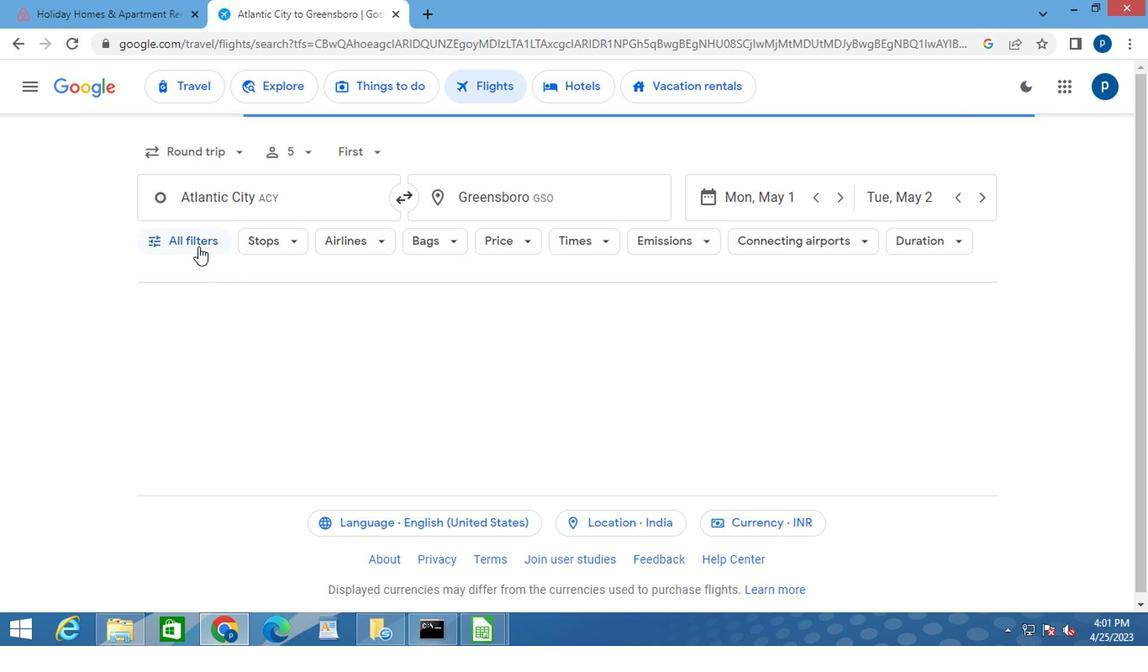
Action: Mouse pressed left at (177, 233)
Screenshot: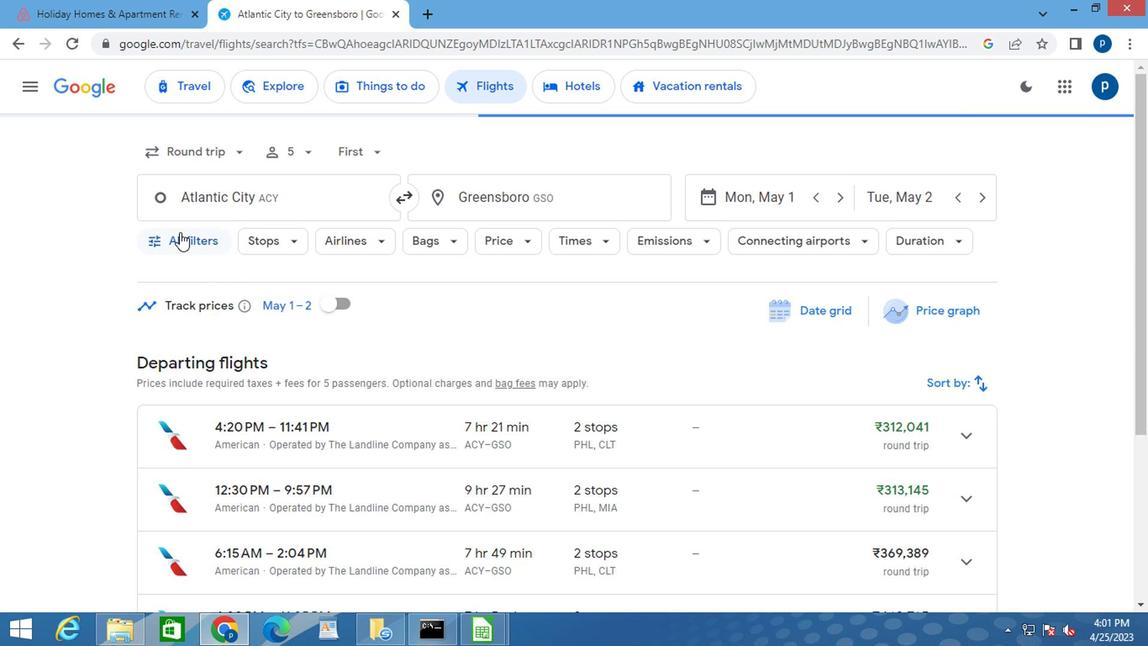 
Action: Mouse moved to (263, 396)
Screenshot: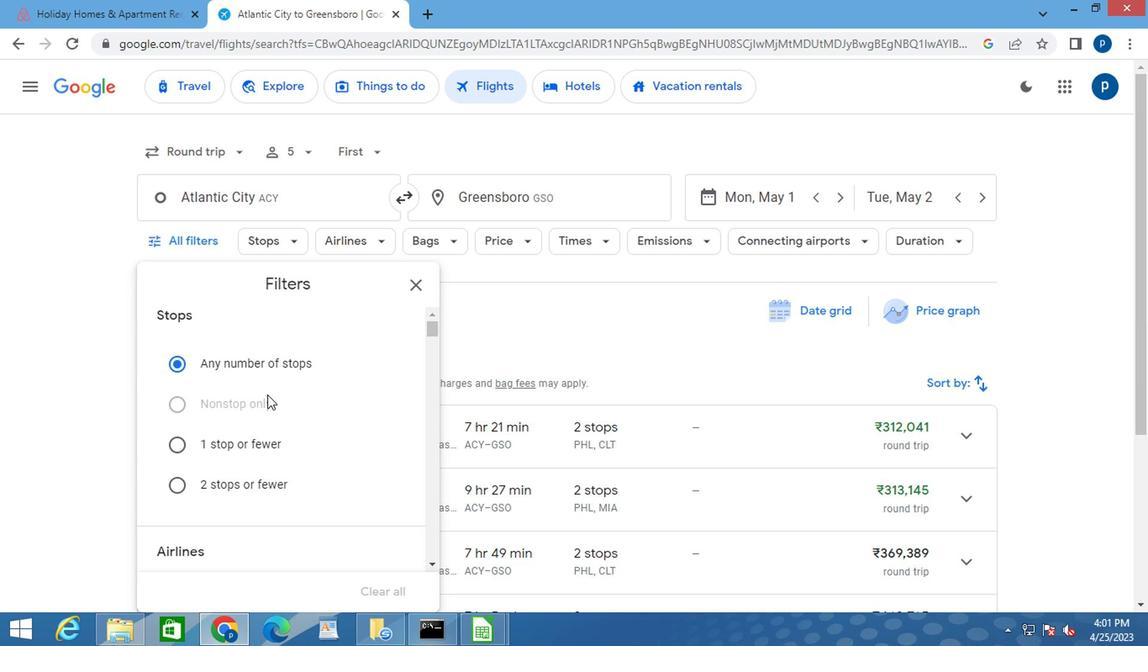 
Action: Mouse scrolled (263, 395) with delta (0, -1)
Screenshot: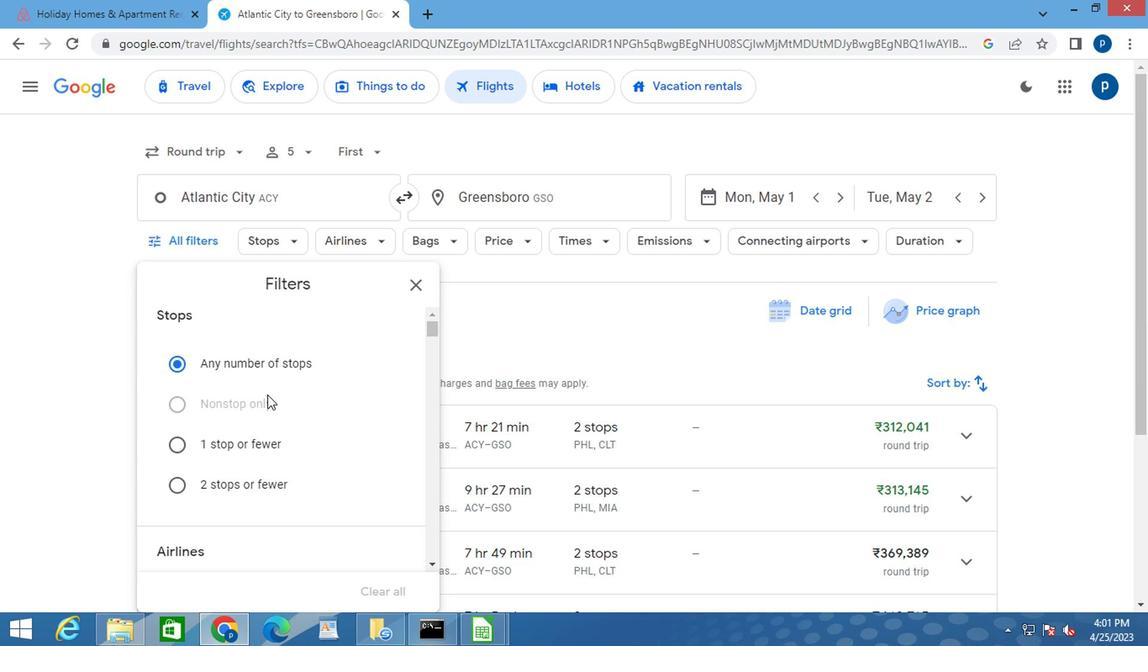 
Action: Mouse moved to (260, 399)
Screenshot: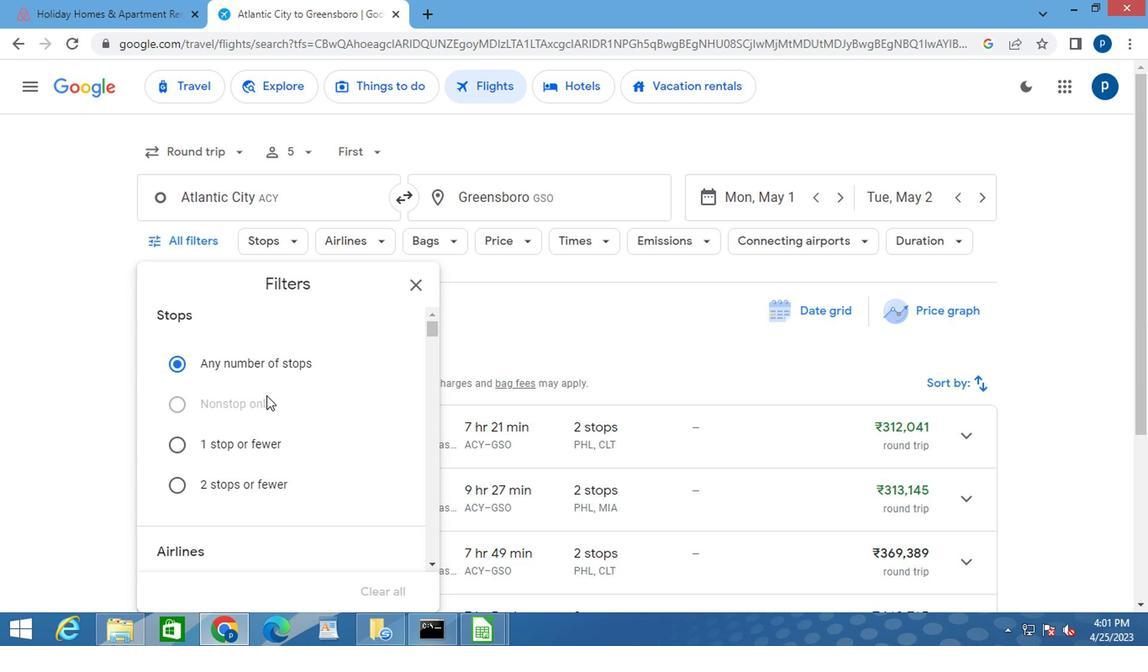 
Action: Mouse scrolled (260, 397) with delta (0, -1)
Screenshot: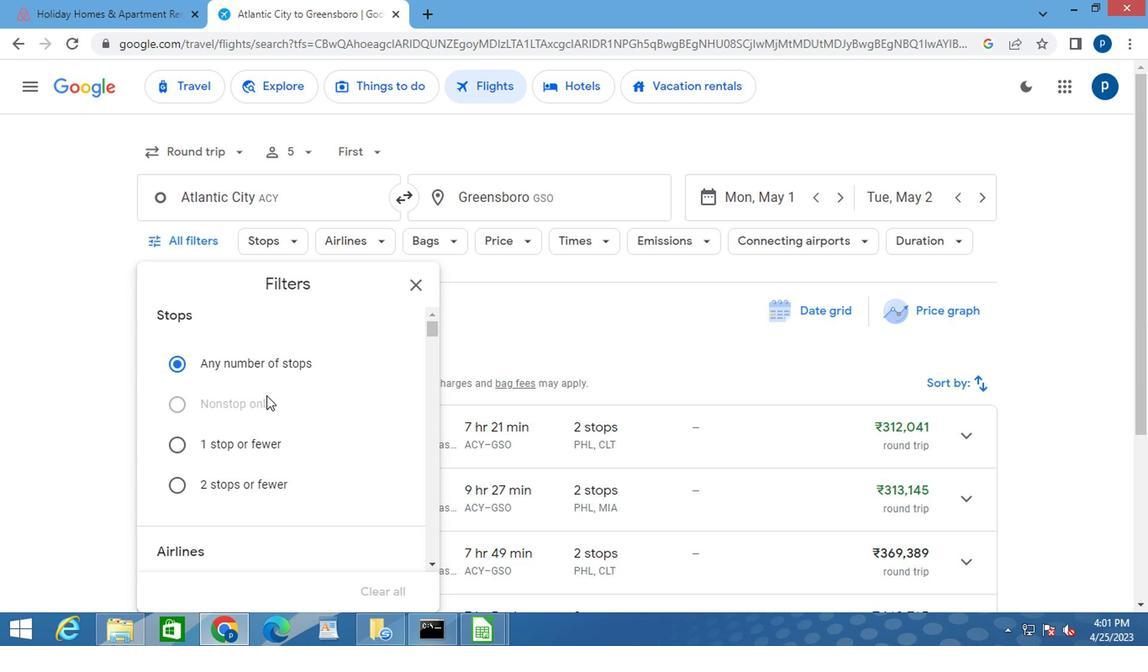 
Action: Mouse moved to (260, 399)
Screenshot: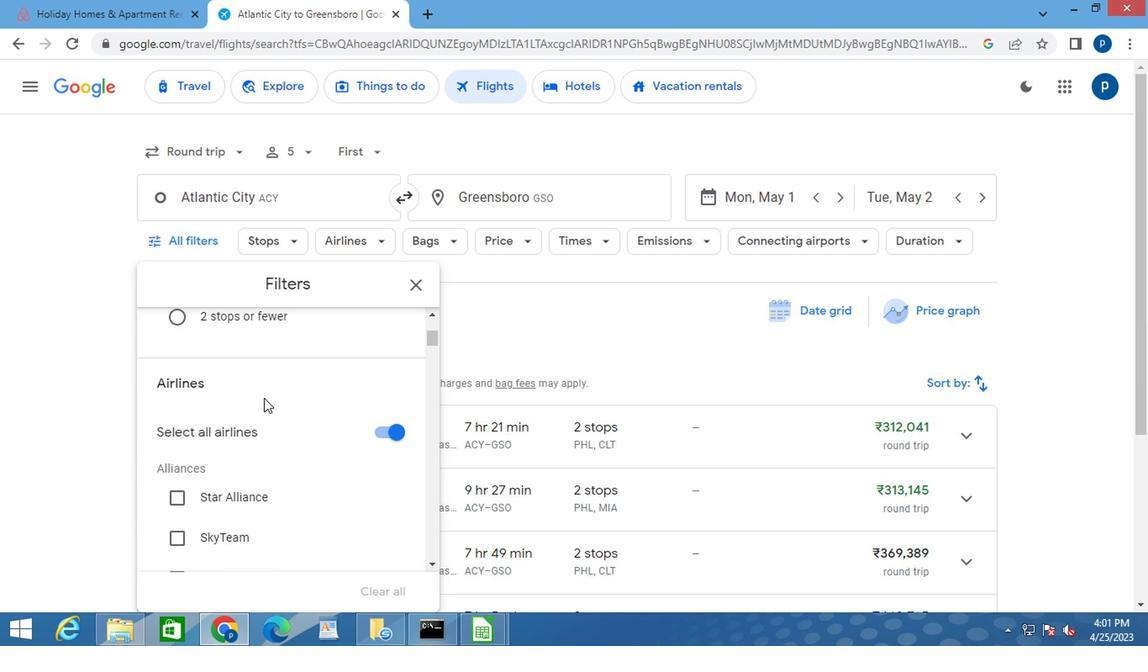 
Action: Mouse scrolled (260, 399) with delta (0, 0)
Screenshot: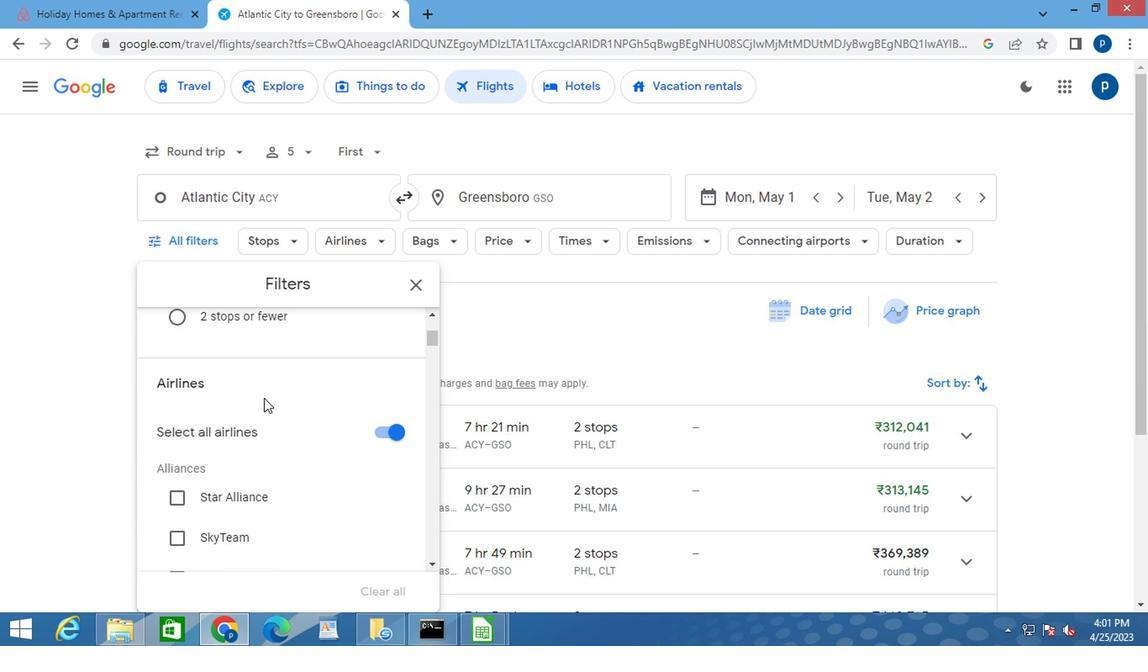 
Action: Mouse moved to (260, 401)
Screenshot: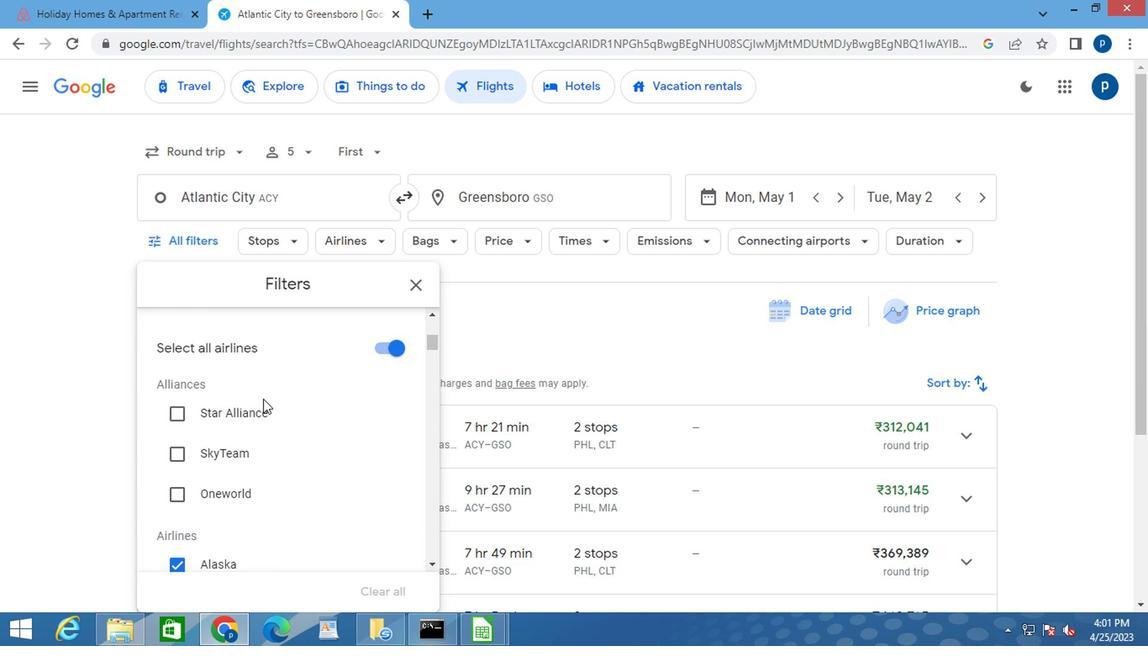 
Action: Mouse scrolled (260, 400) with delta (0, 0)
Screenshot: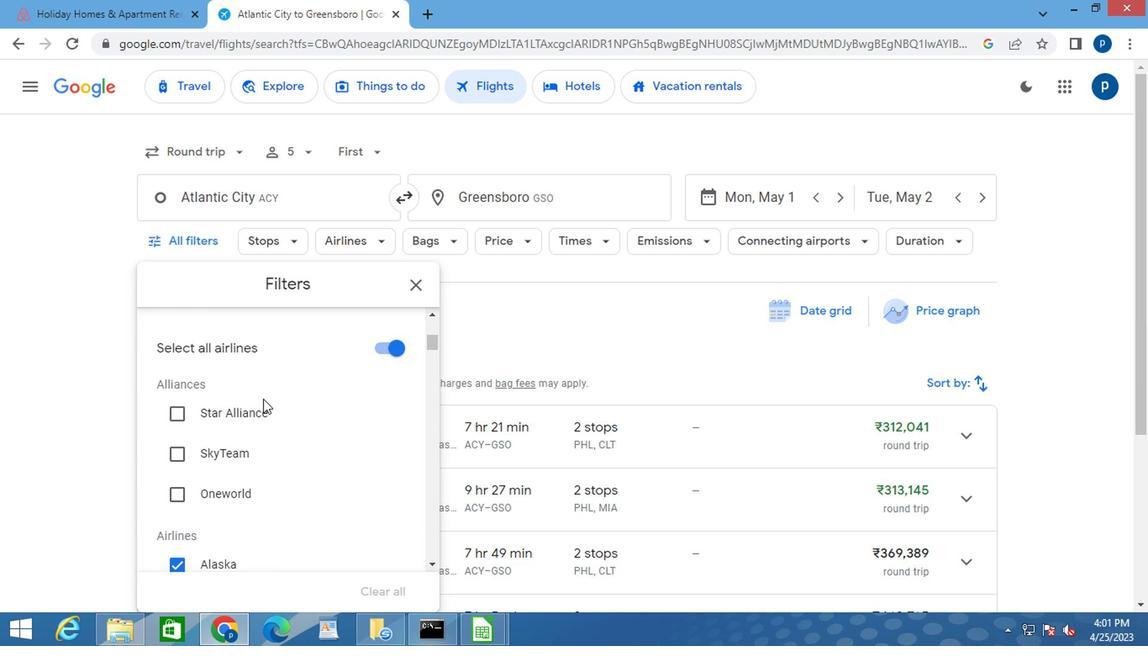 
Action: Mouse moved to (259, 403)
Screenshot: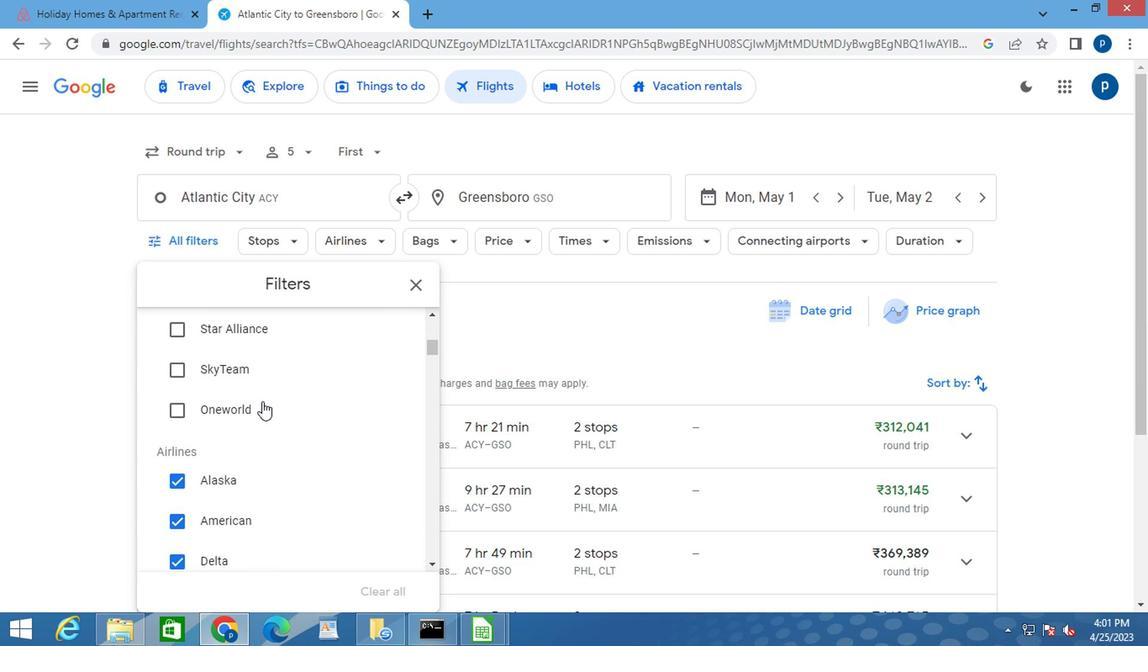 
Action: Mouse scrolled (259, 402) with delta (0, -1)
Screenshot: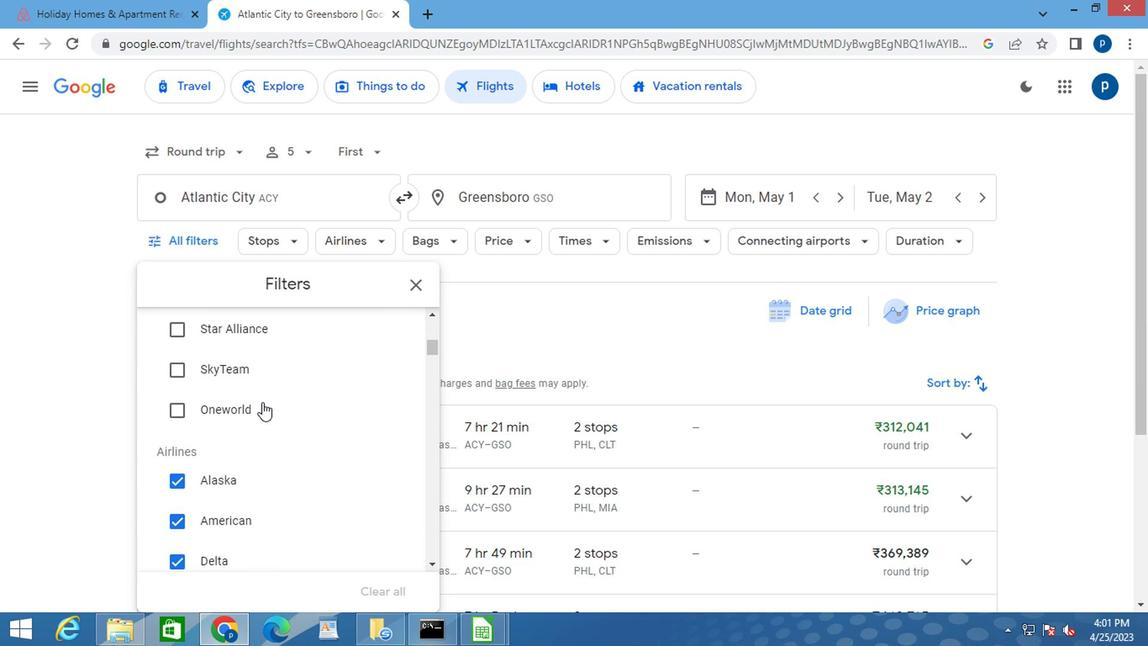 
Action: Mouse moved to (279, 407)
Screenshot: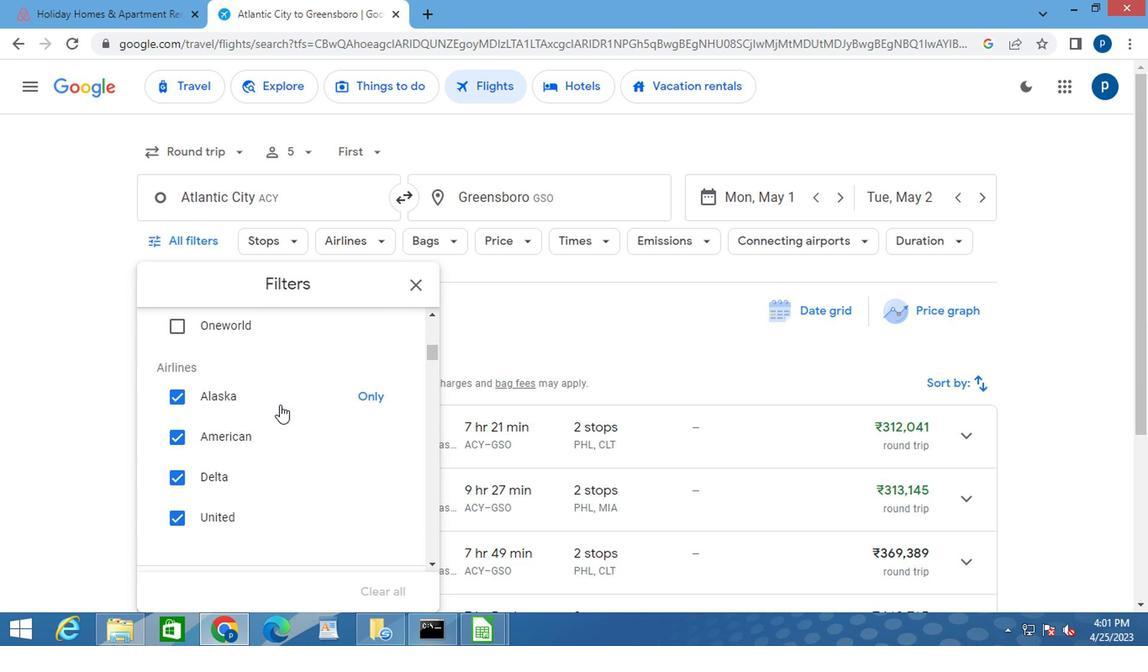 
Action: Mouse scrolled (279, 406) with delta (0, -1)
Screenshot: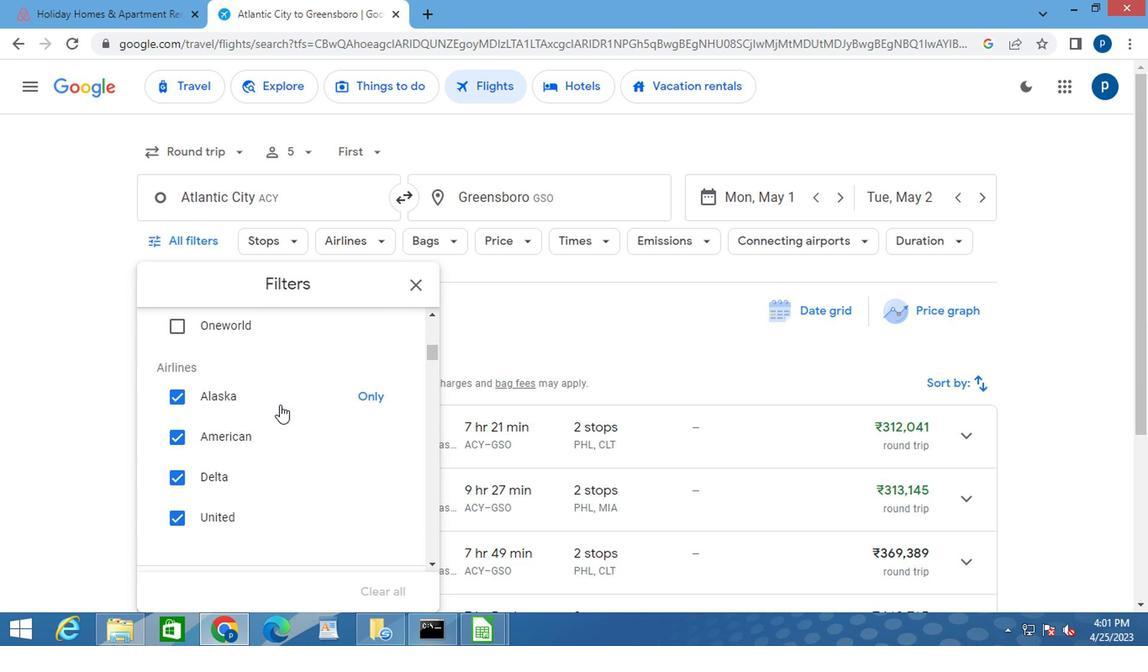 
Action: Mouse scrolled (279, 406) with delta (0, -1)
Screenshot: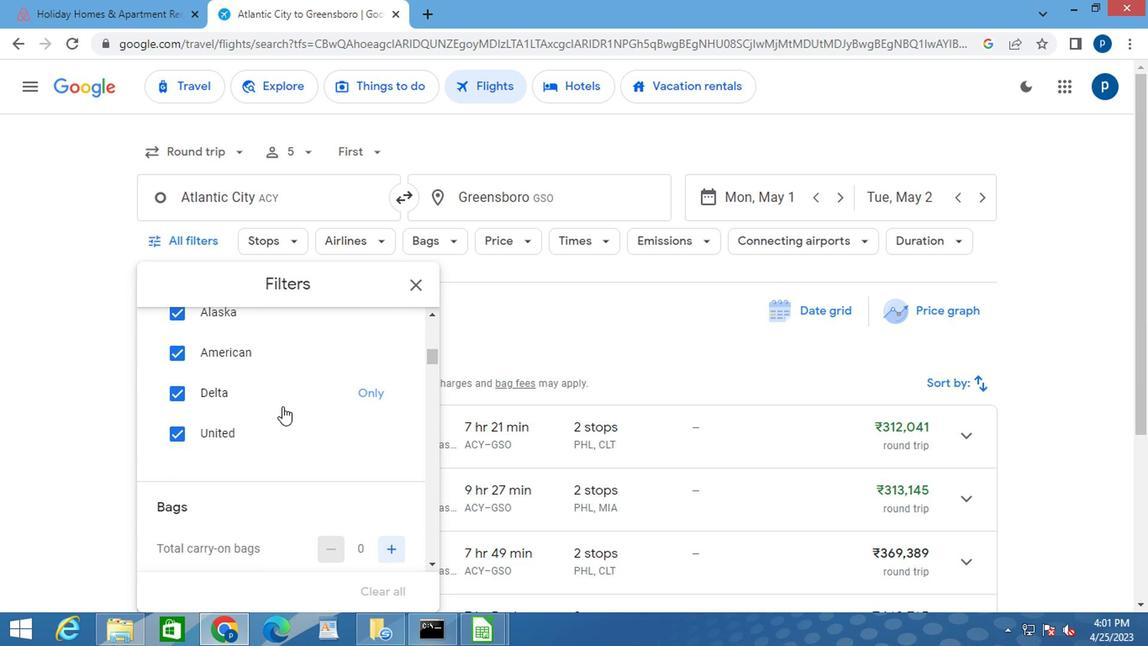 
Action: Mouse scrolled (279, 406) with delta (0, -1)
Screenshot: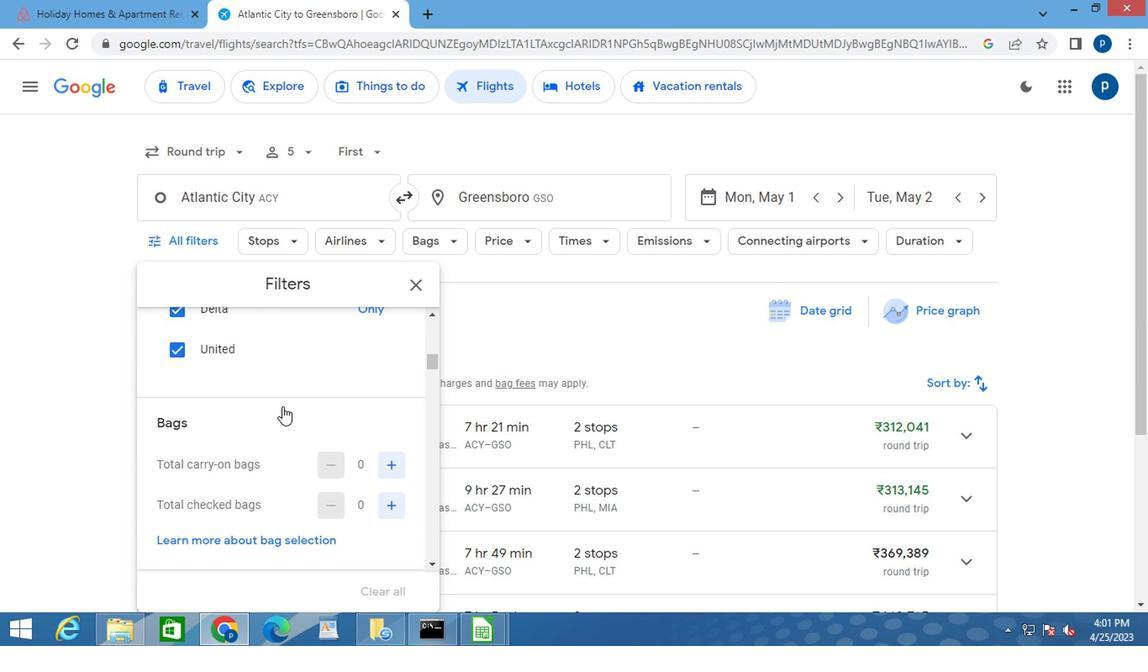 
Action: Mouse moved to (384, 418)
Screenshot: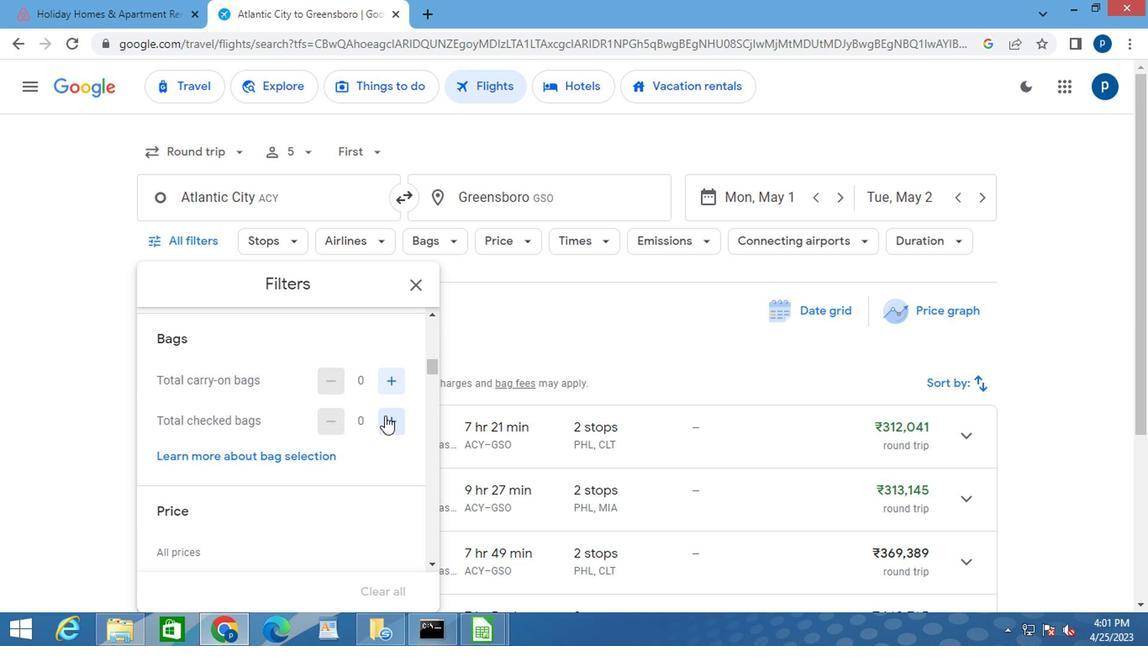 
Action: Mouse pressed left at (384, 418)
Screenshot: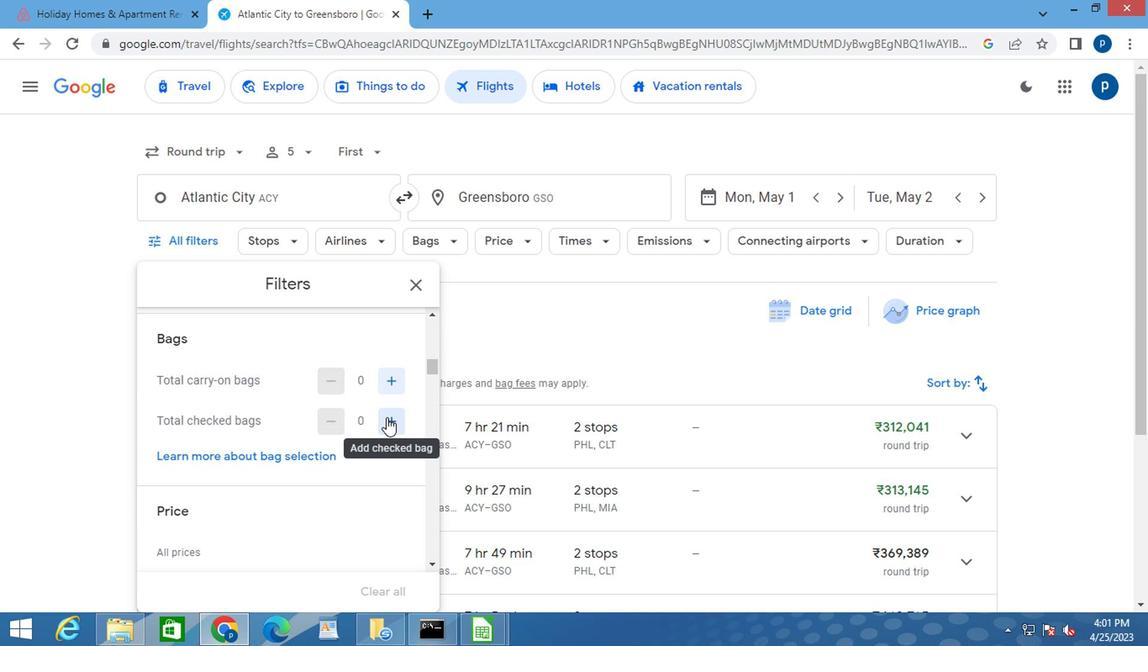 
Action: Mouse moved to (318, 432)
Screenshot: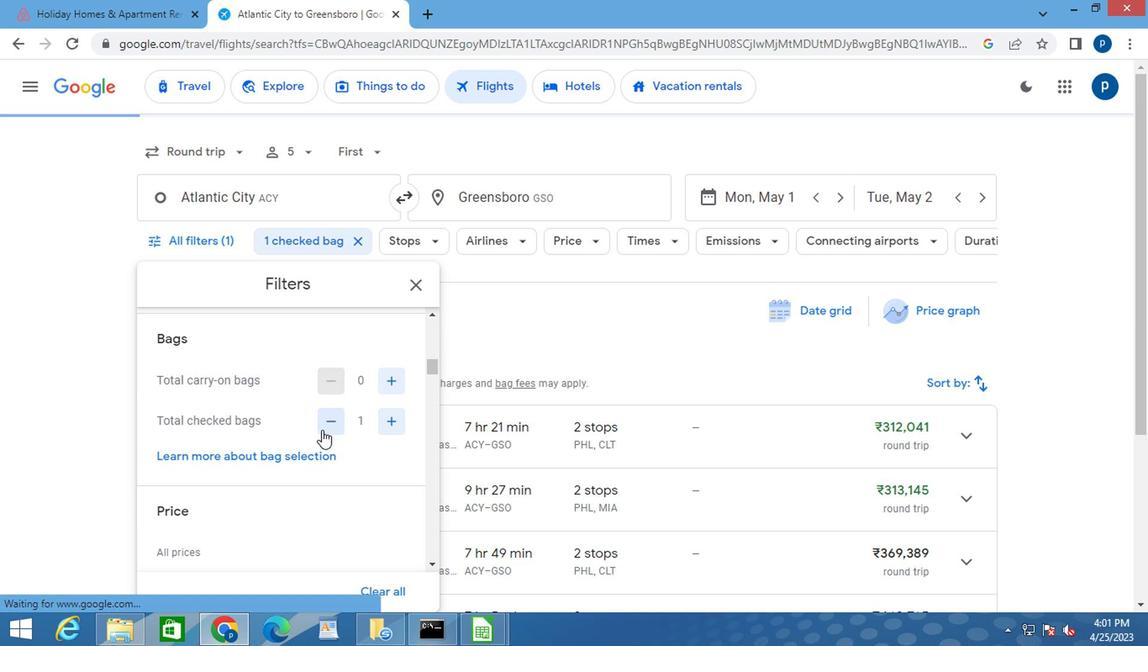 
Action: Mouse scrolled (318, 430) with delta (0, -1)
Screenshot: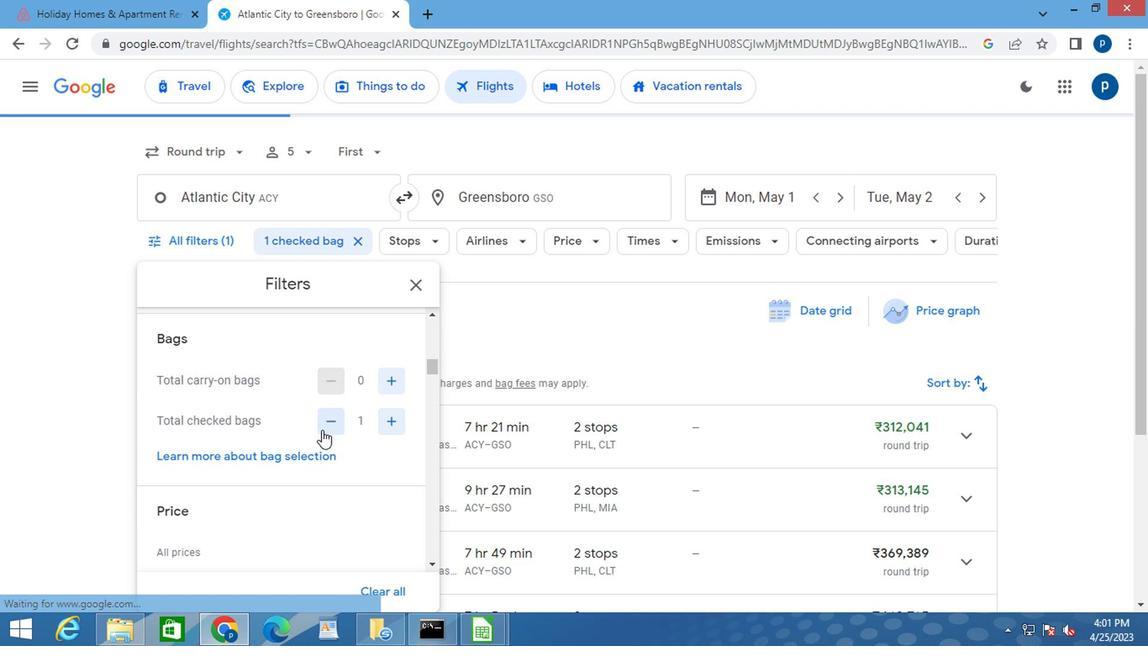 
Action: Mouse moved to (388, 497)
Screenshot: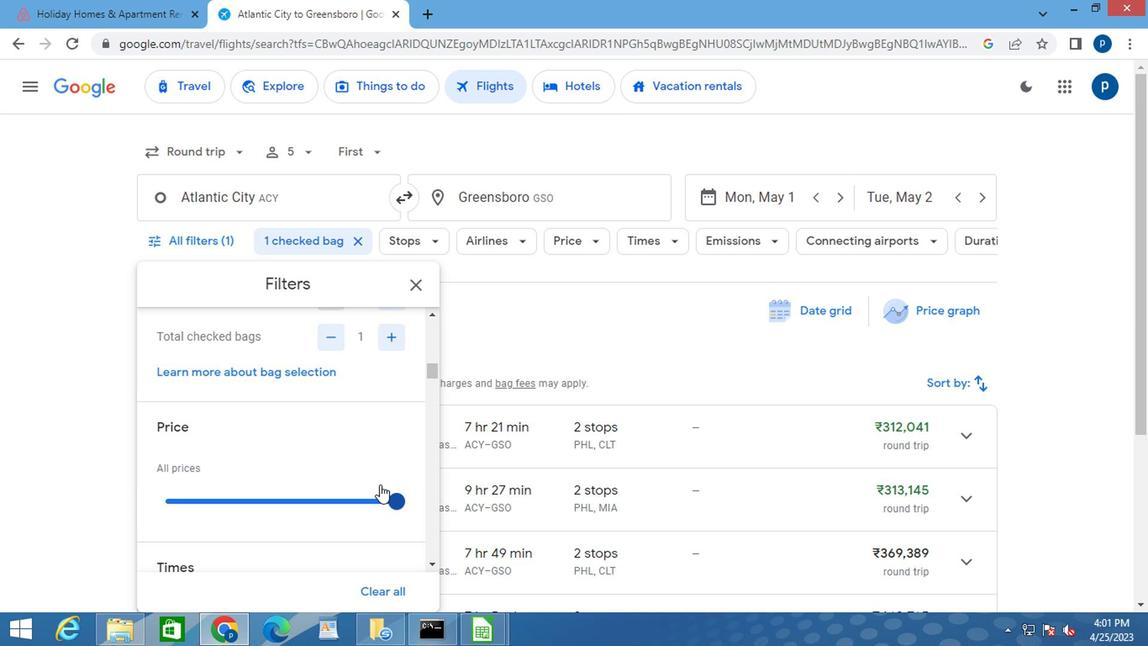 
Action: Mouse pressed left at (388, 497)
Screenshot: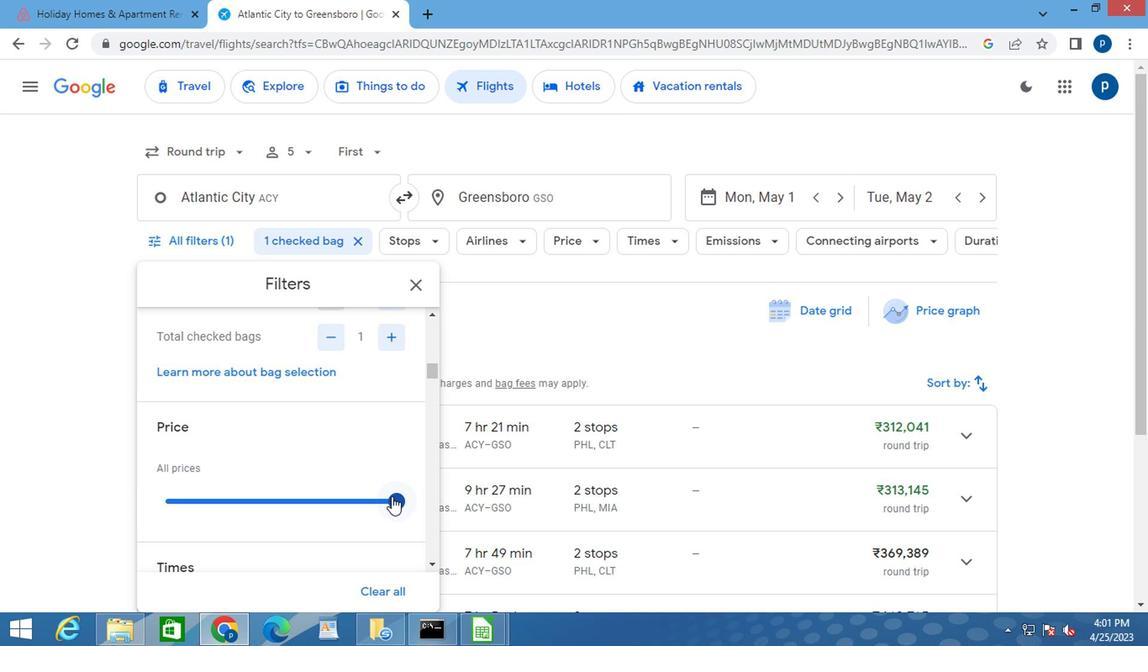 
Action: Mouse moved to (326, 494)
Screenshot: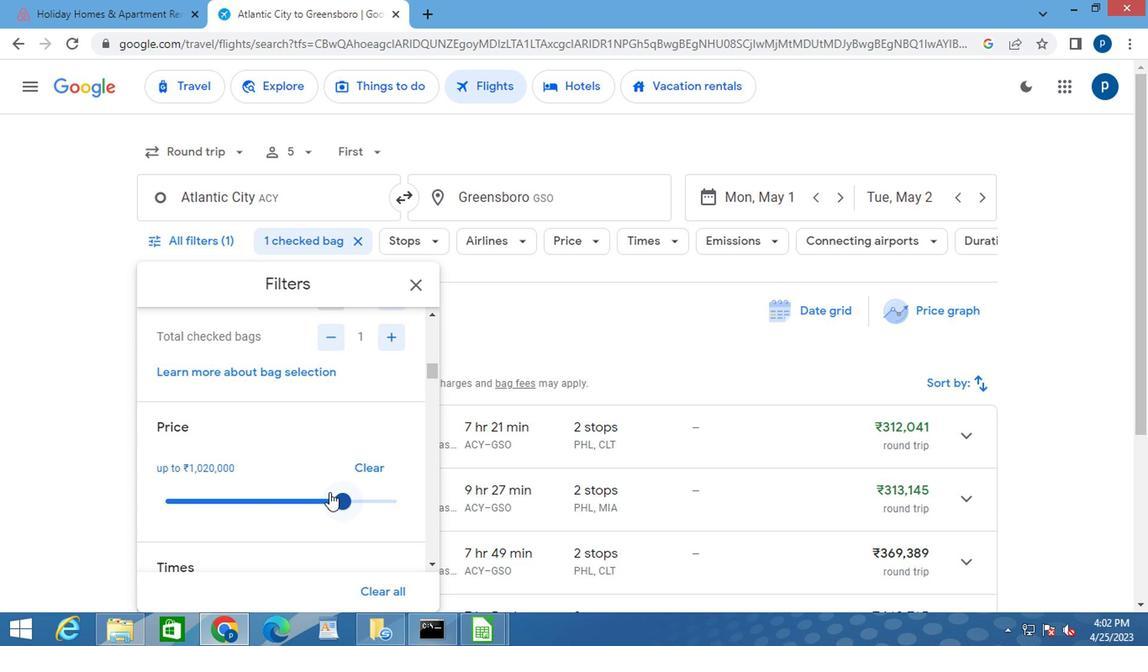 
Action: Mouse scrolled (326, 493) with delta (0, -1)
Screenshot: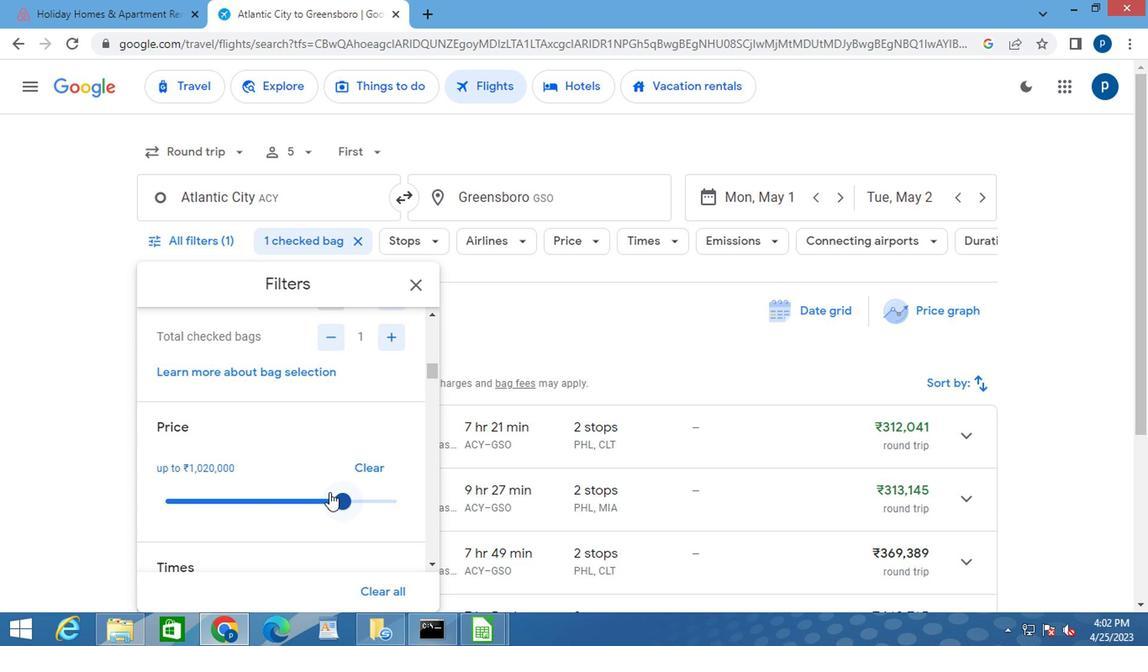 
Action: Mouse moved to (324, 494)
Screenshot: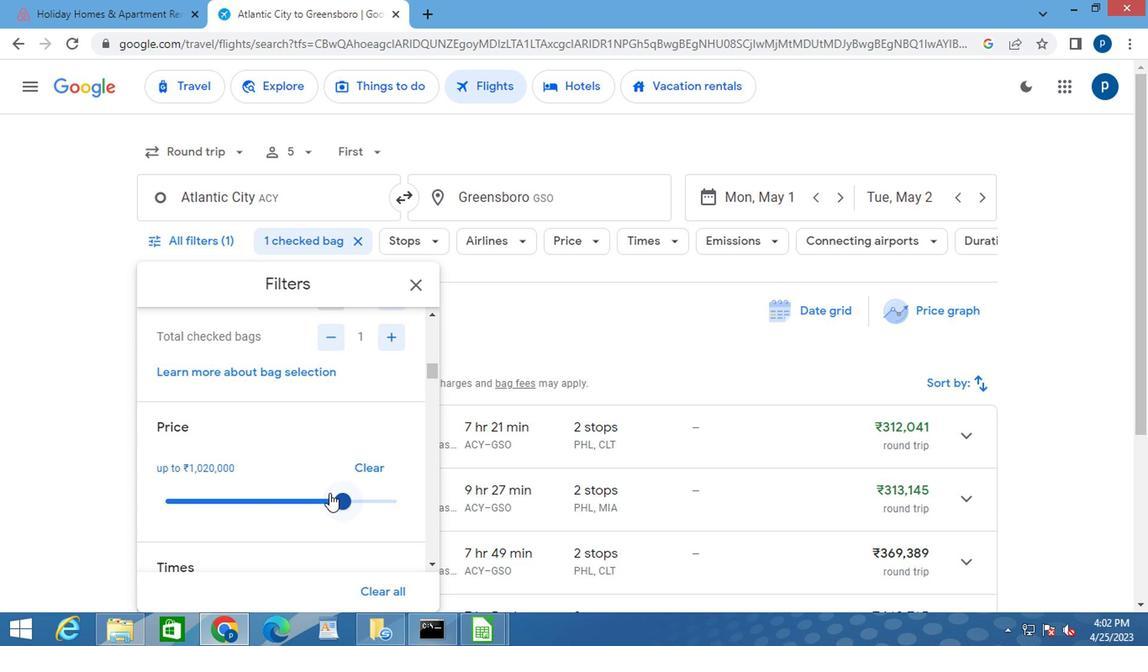 
Action: Mouse scrolled (324, 493) with delta (0, -1)
Screenshot: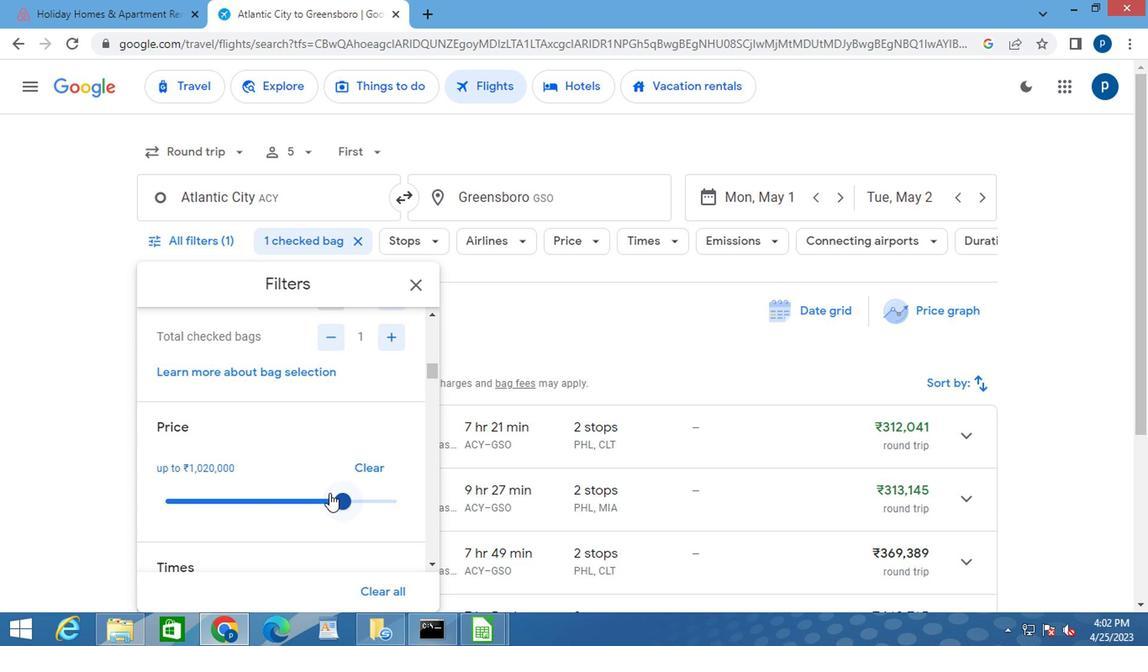 
Action: Mouse moved to (299, 497)
Screenshot: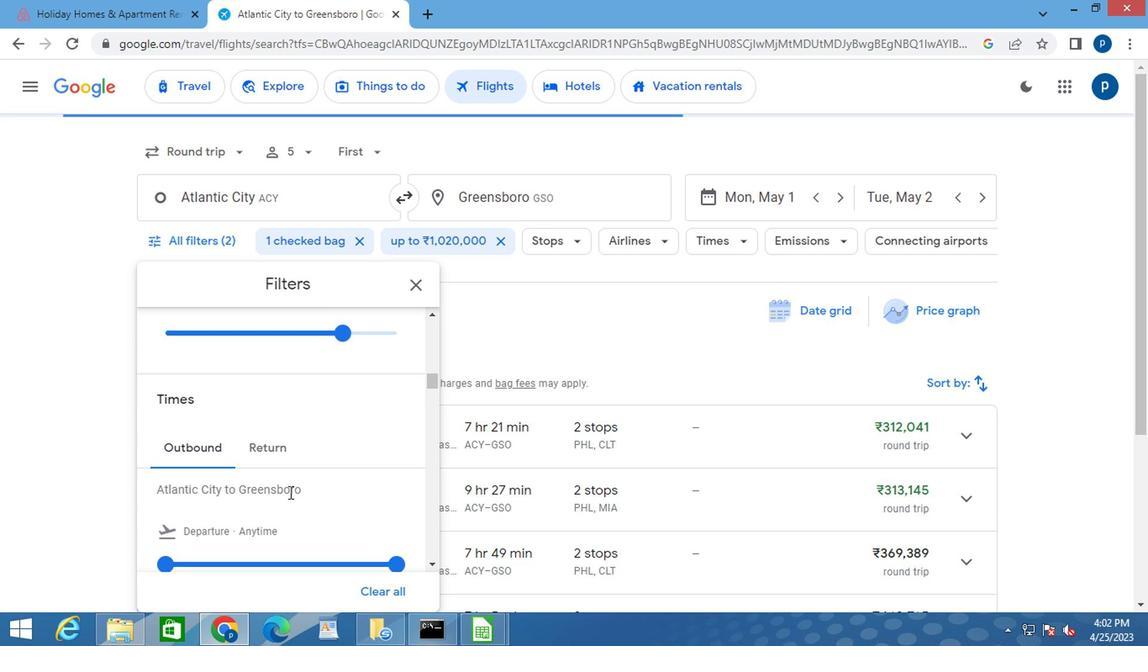 
Action: Mouse scrolled (299, 496) with delta (0, 0)
Screenshot: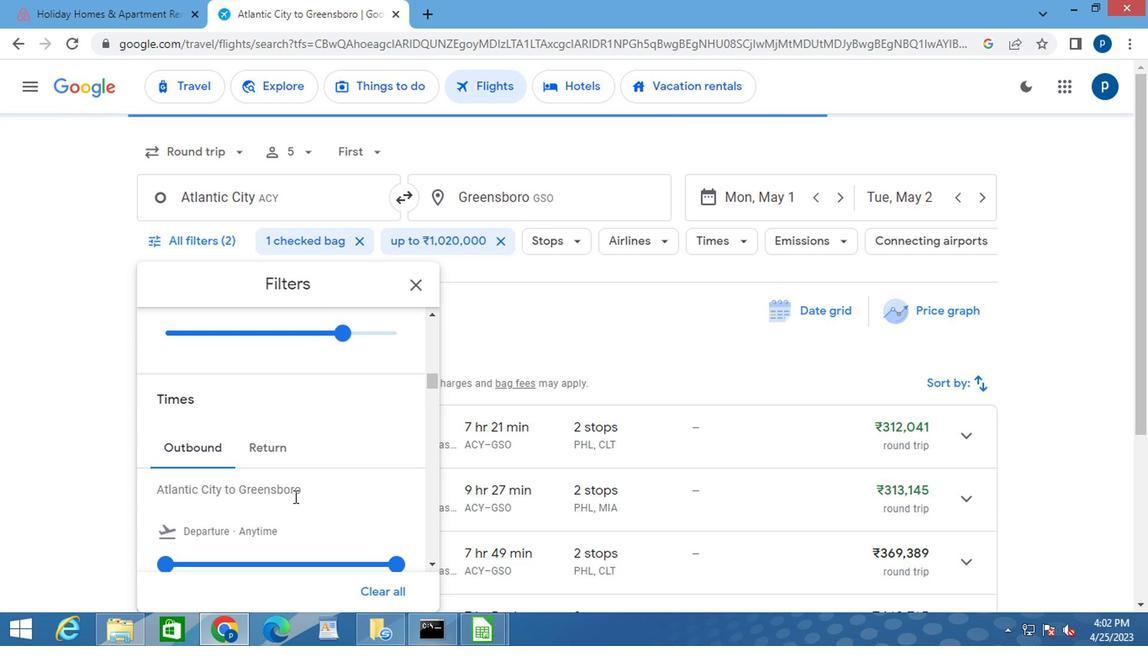 
Action: Mouse moved to (162, 478)
Screenshot: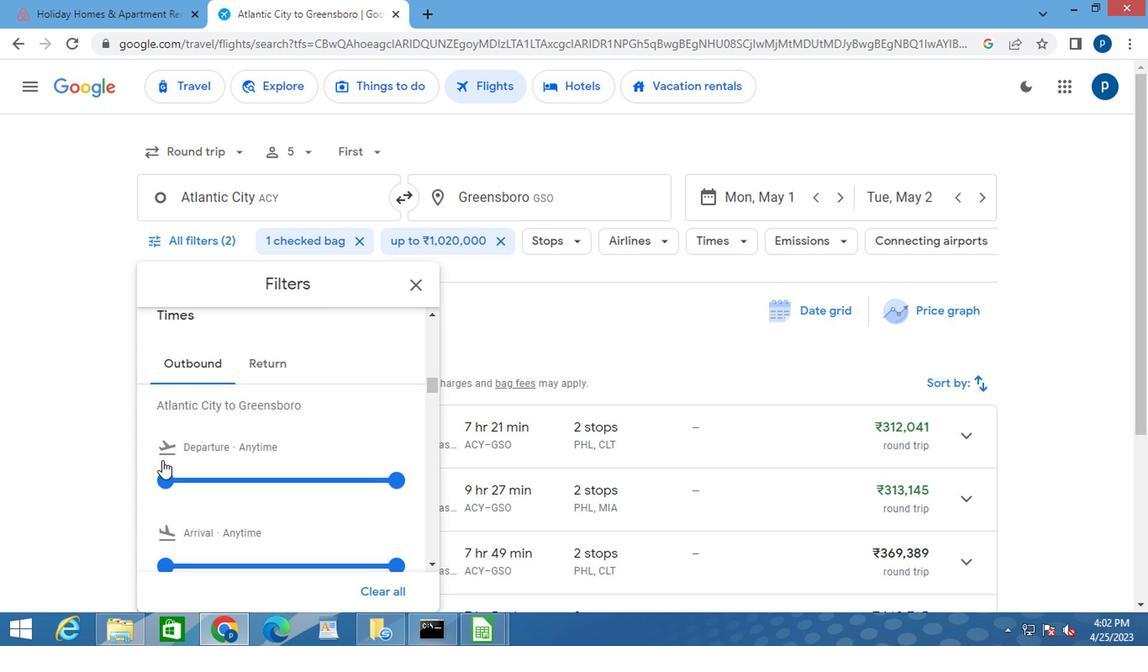 
Action: Mouse pressed left at (162, 478)
Screenshot: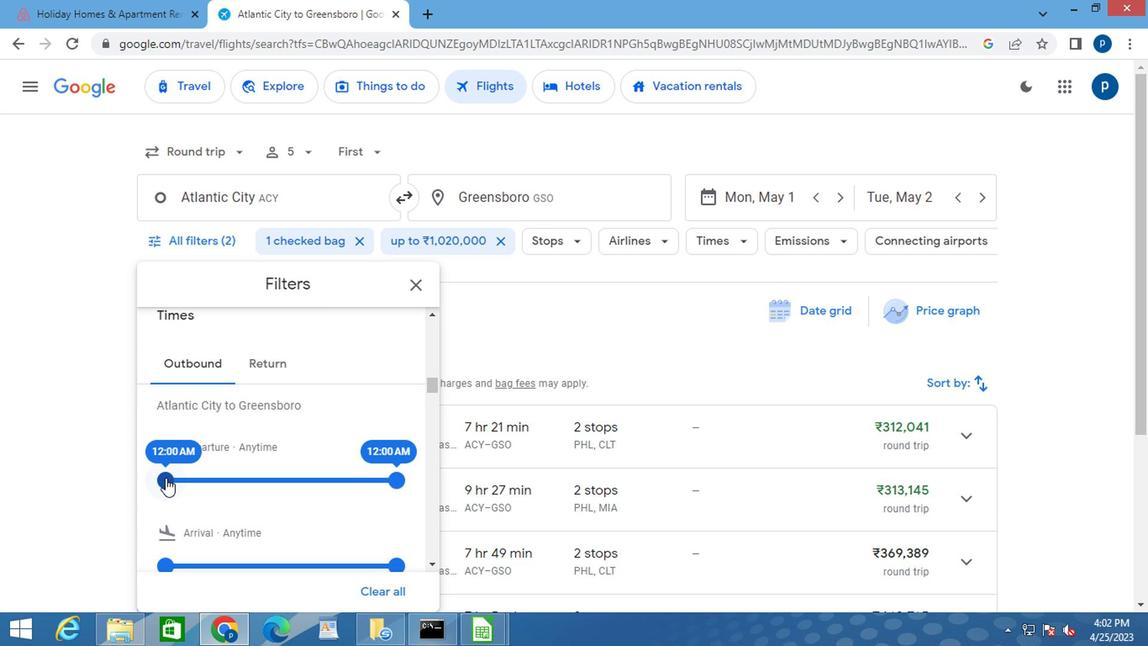 
Action: Mouse moved to (391, 477)
Screenshot: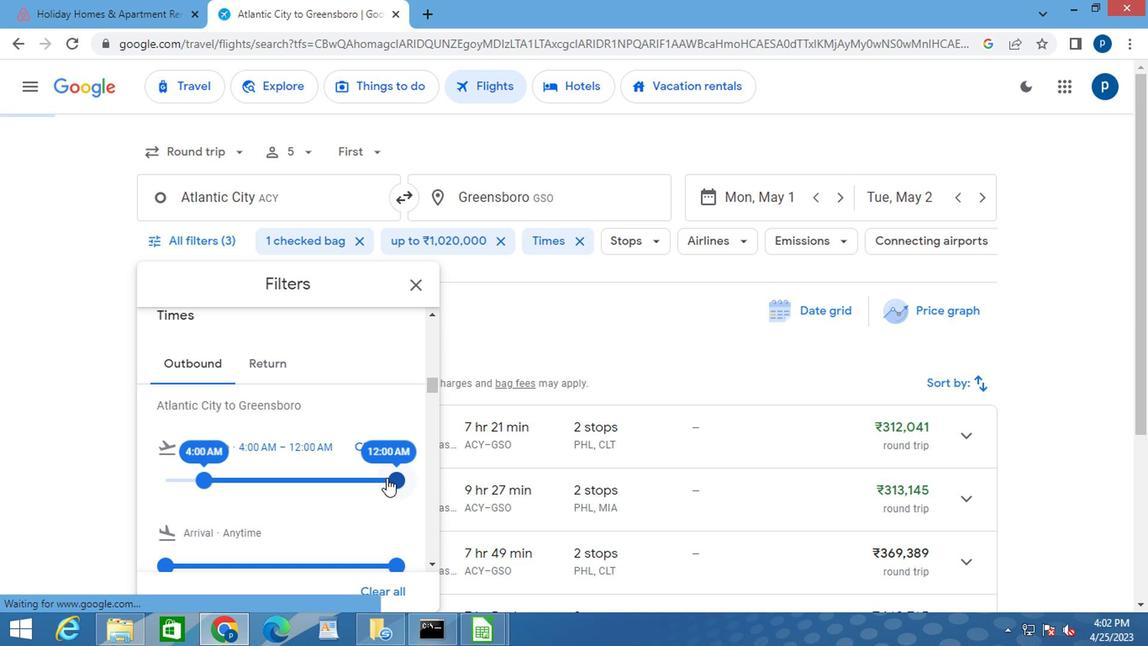 
Action: Mouse pressed left at (391, 477)
Screenshot: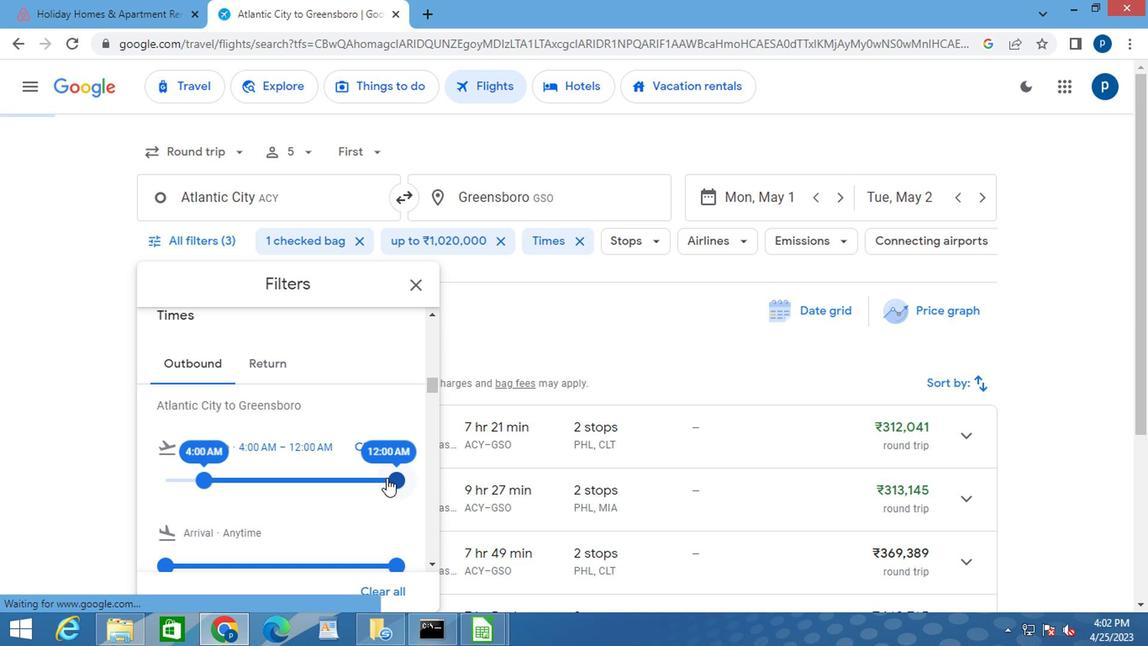 
Action: Mouse moved to (235, 511)
Screenshot: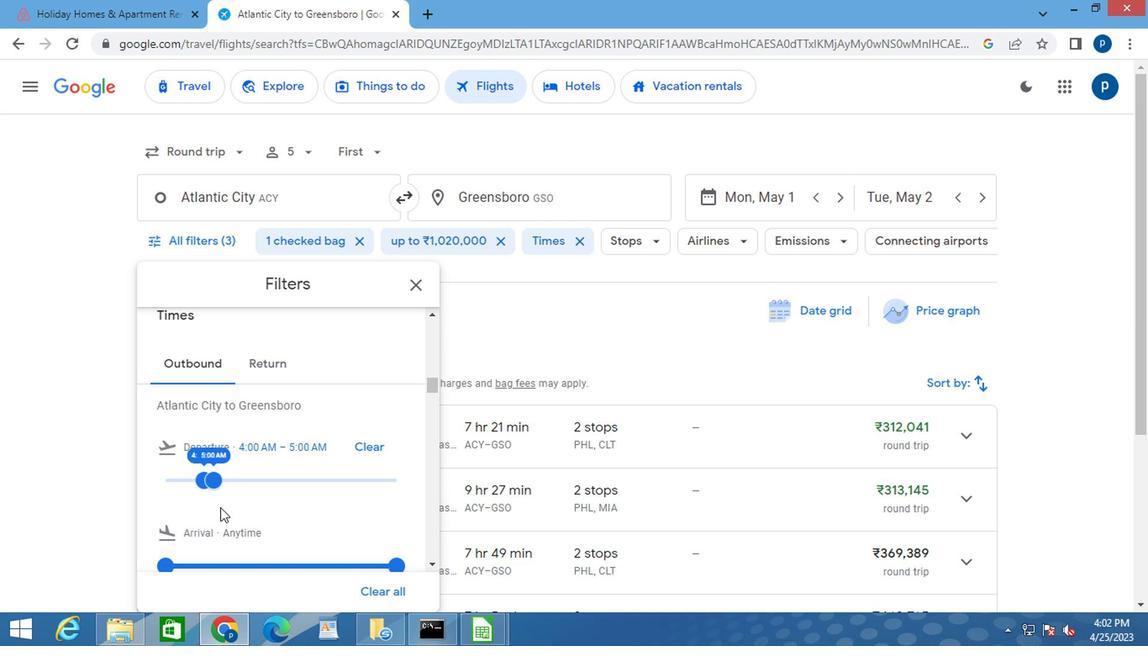 
Action: Mouse scrolled (235, 511) with delta (0, 0)
Screenshot: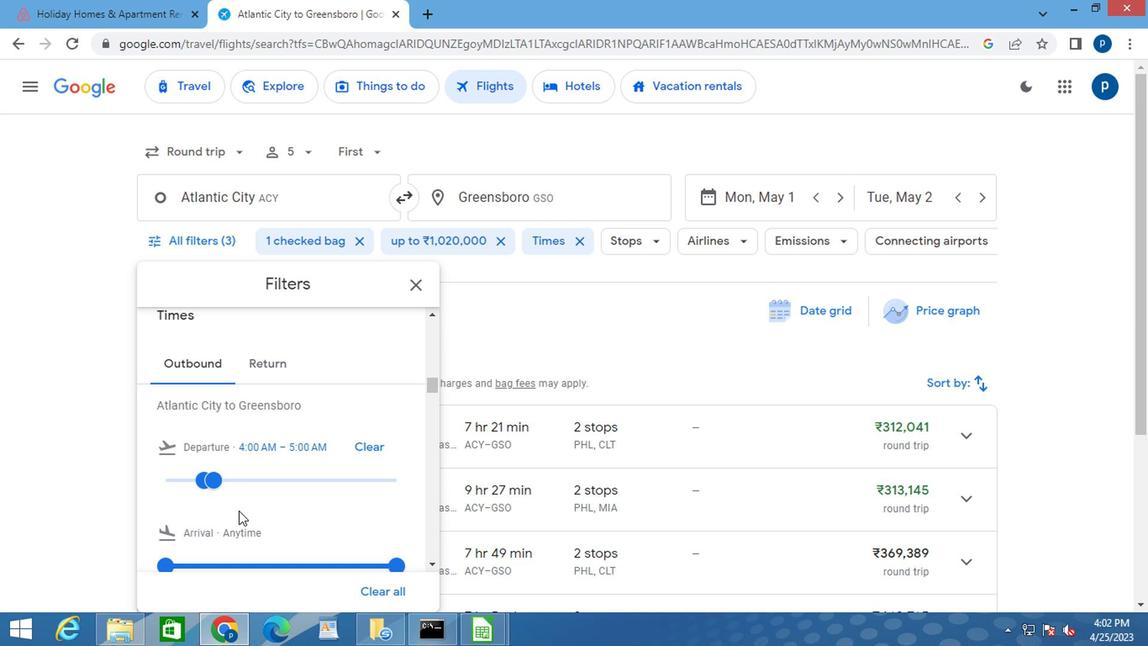 
Action: Mouse moved to (167, 478)
Screenshot: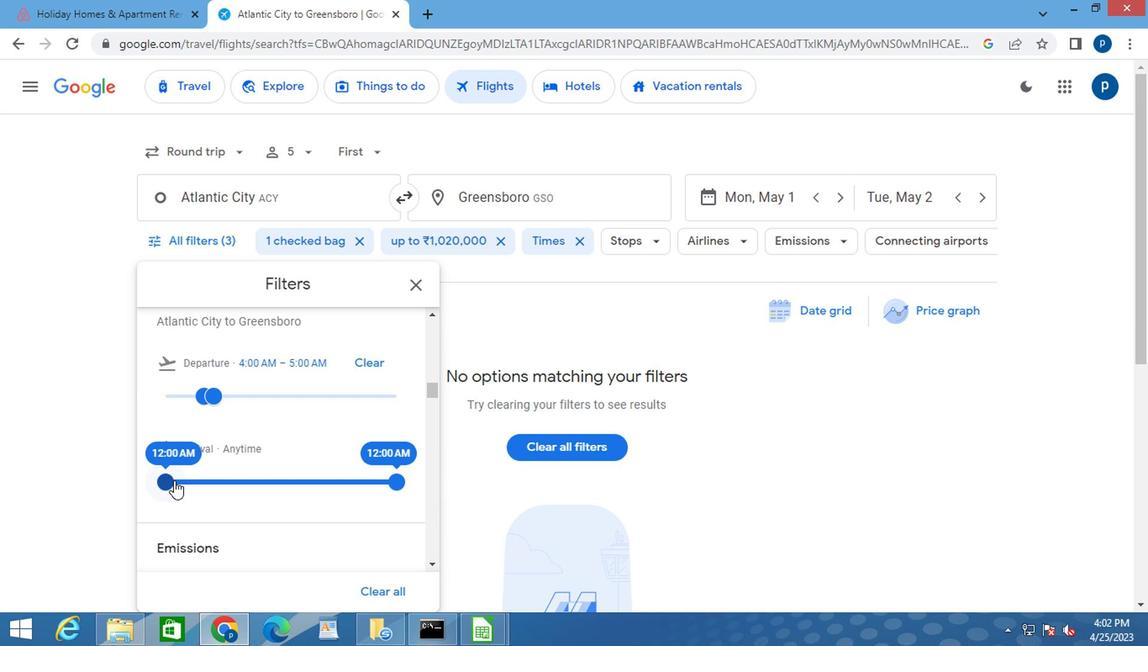 
Action: Mouse pressed left at (167, 478)
Screenshot: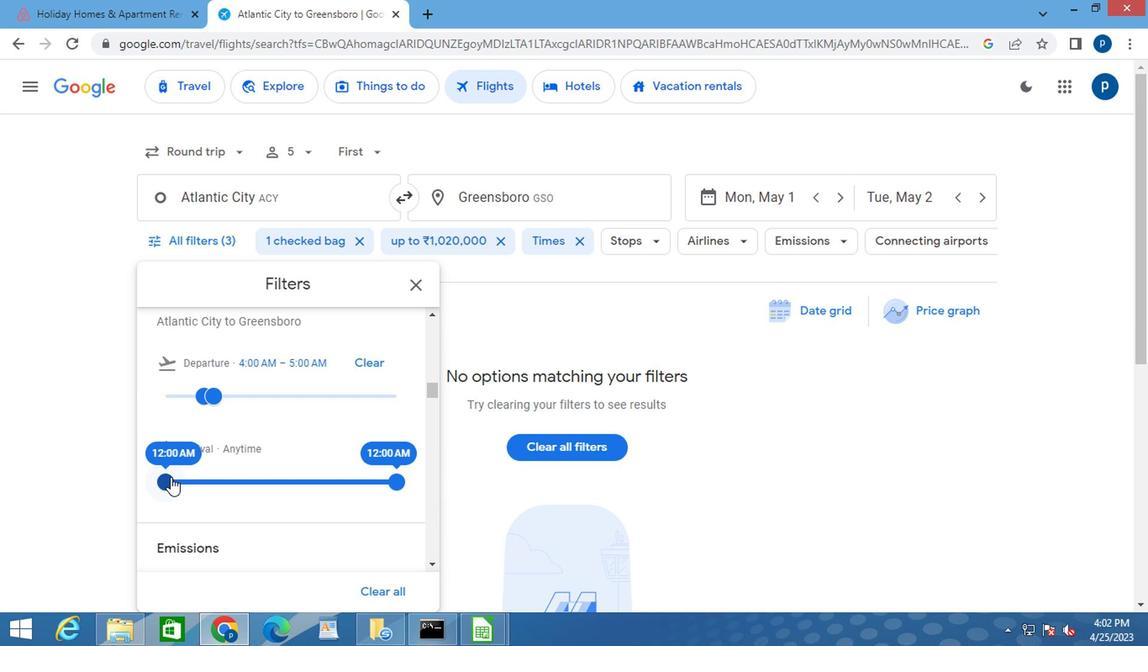 
Action: Mouse moved to (390, 481)
Screenshot: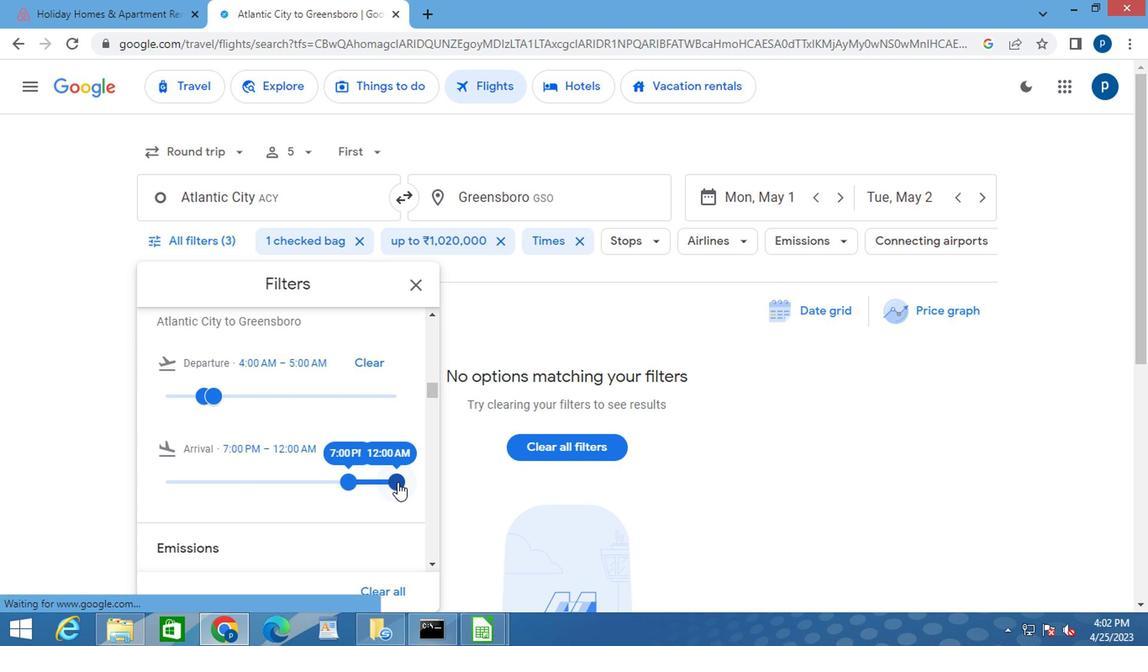 
Action: Mouse pressed left at (390, 481)
Screenshot: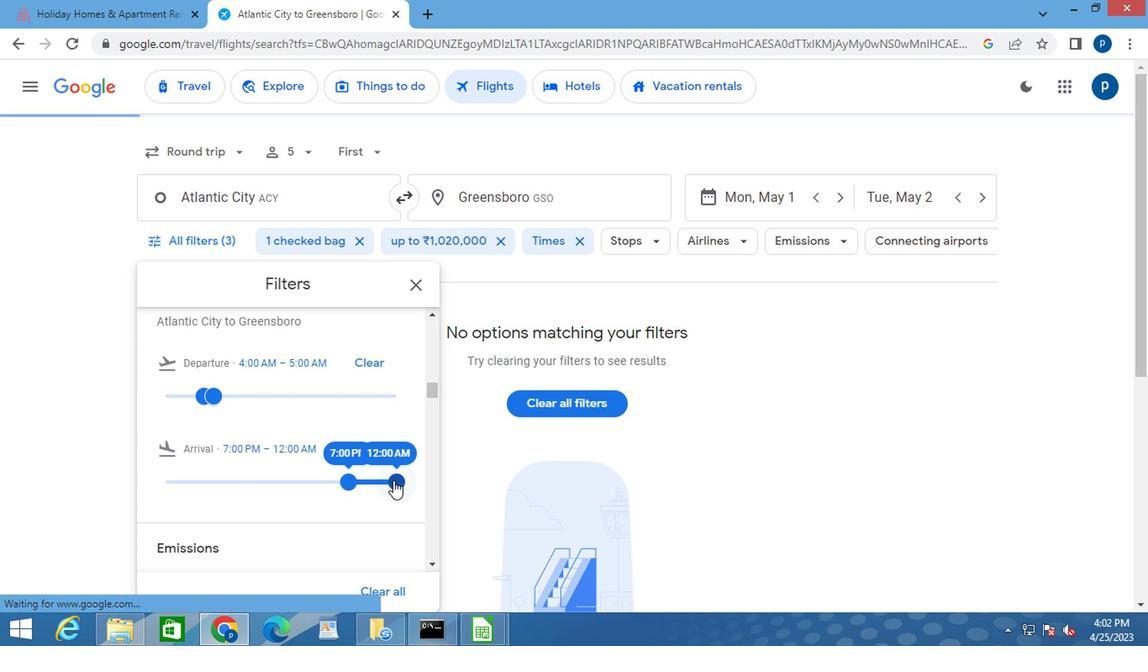 
Action: Mouse moved to (411, 285)
Screenshot: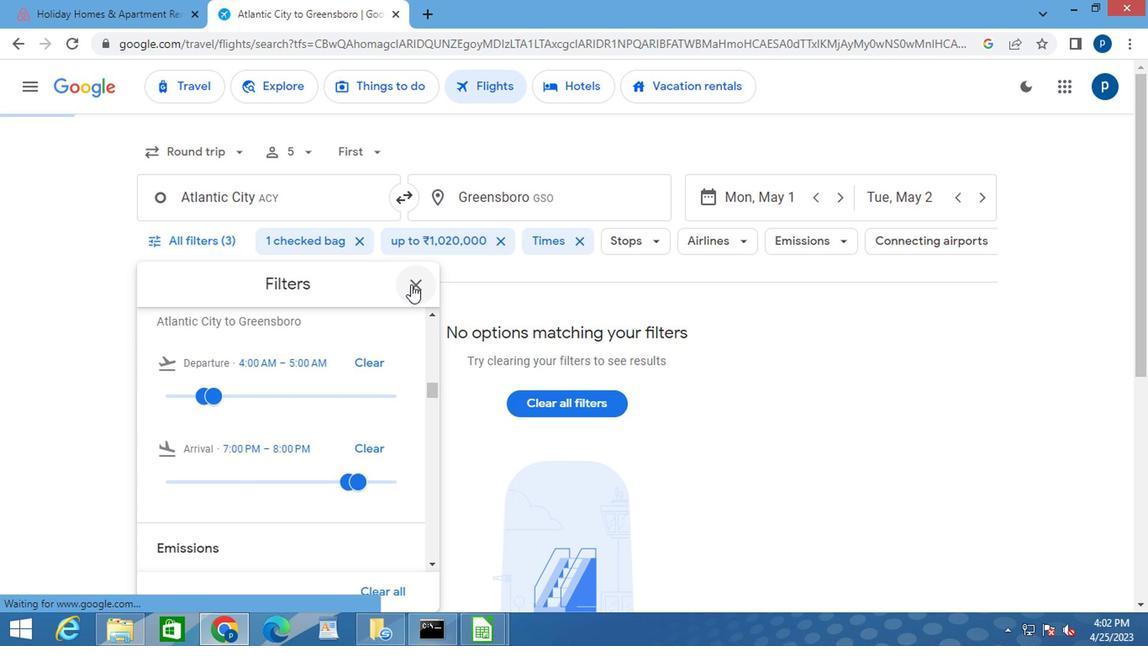 
Action: Mouse pressed left at (411, 285)
Screenshot: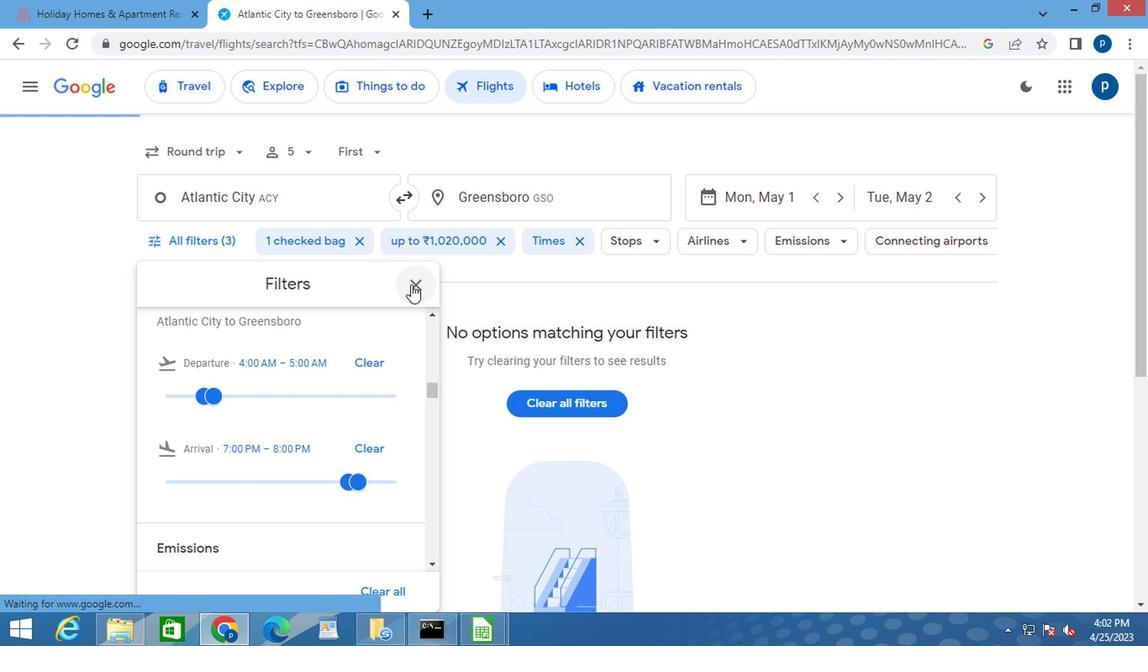 
